 Task: Find connections with filter location Tocoa with filter topic #recruitmentwith filter profile language Spanish with filter current company TATA Power with filter school Government Law College, Mumbai with filter industry Postal Services with filter service category CateringChange with filter keywords title Social Media Assistant
Action: Mouse moved to (548, 72)
Screenshot: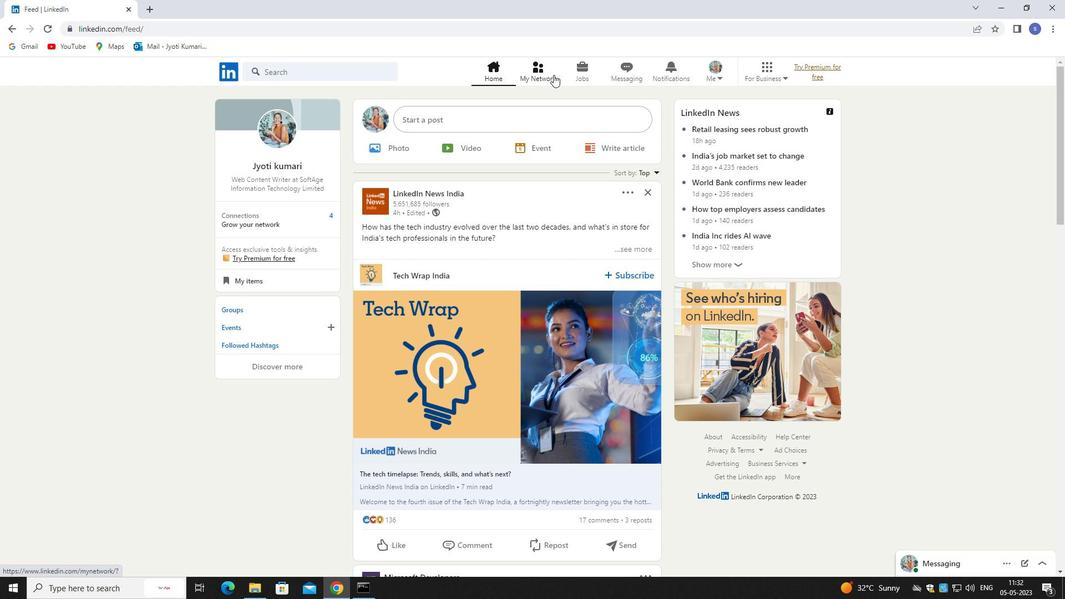 
Action: Mouse pressed left at (548, 72)
Screenshot: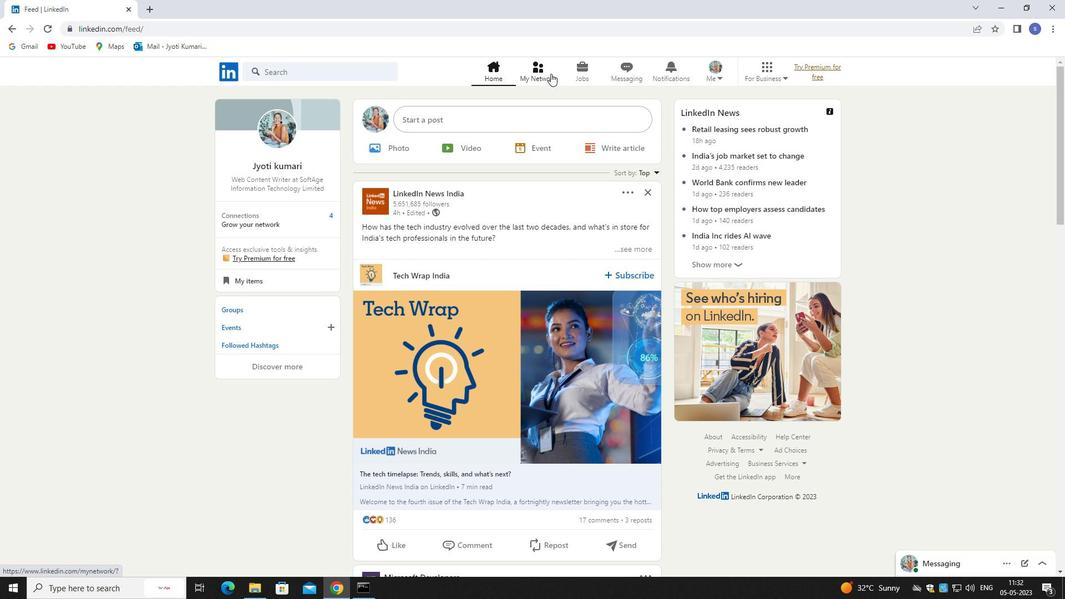 
Action: Mouse moved to (336, 130)
Screenshot: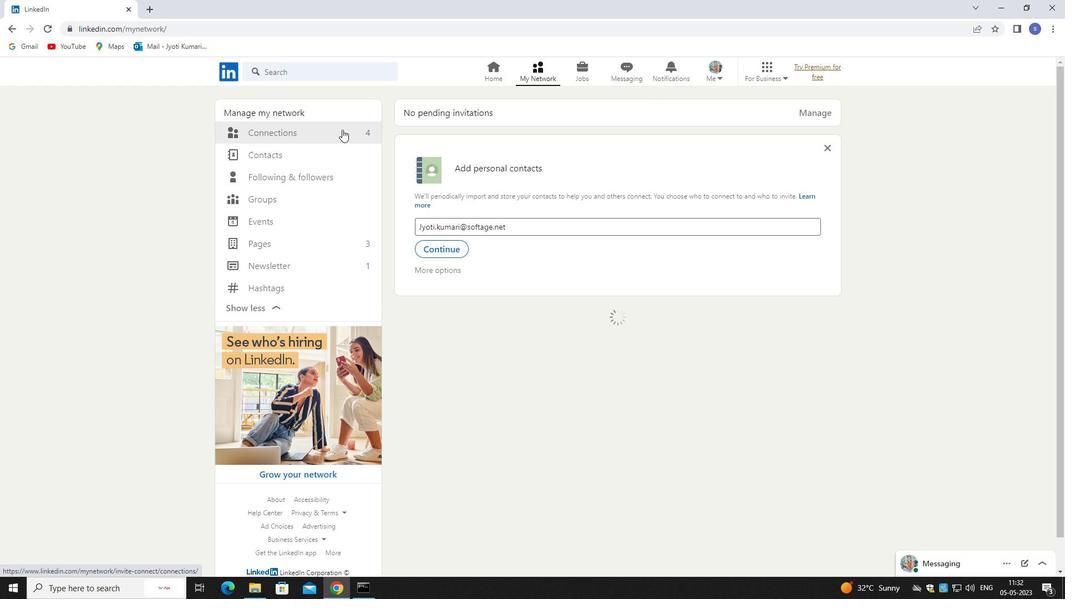 
Action: Mouse pressed left at (336, 130)
Screenshot: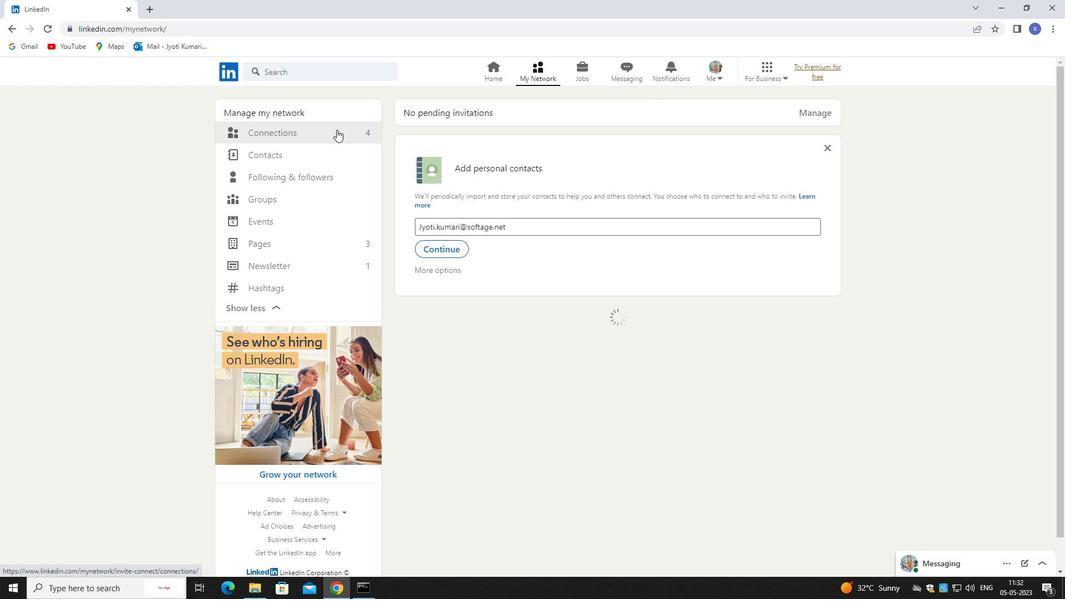 
Action: Mouse moved to (337, 134)
Screenshot: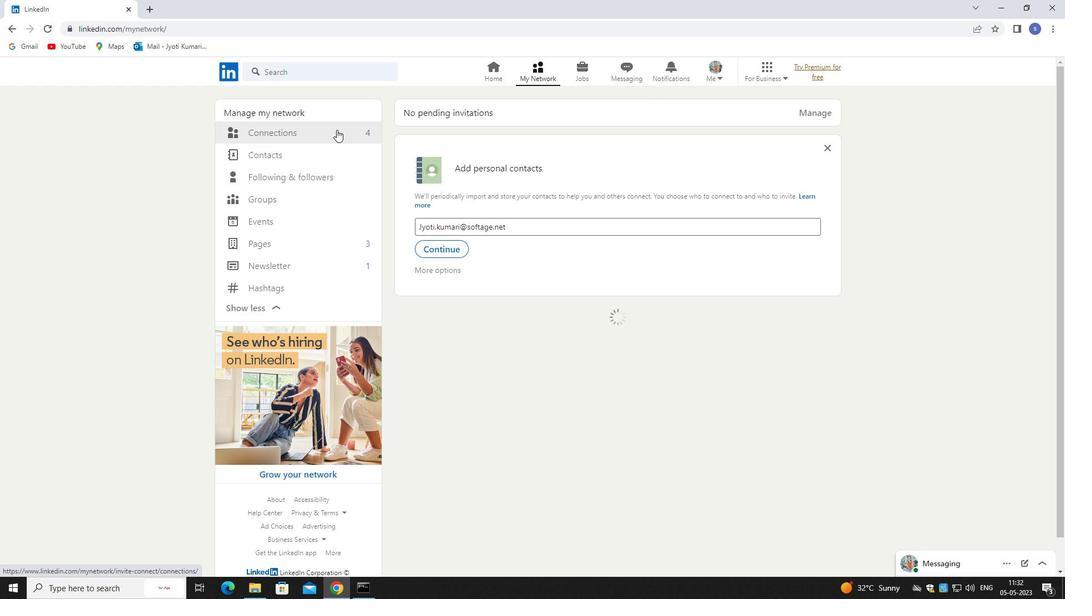 
Action: Mouse pressed left at (337, 134)
Screenshot: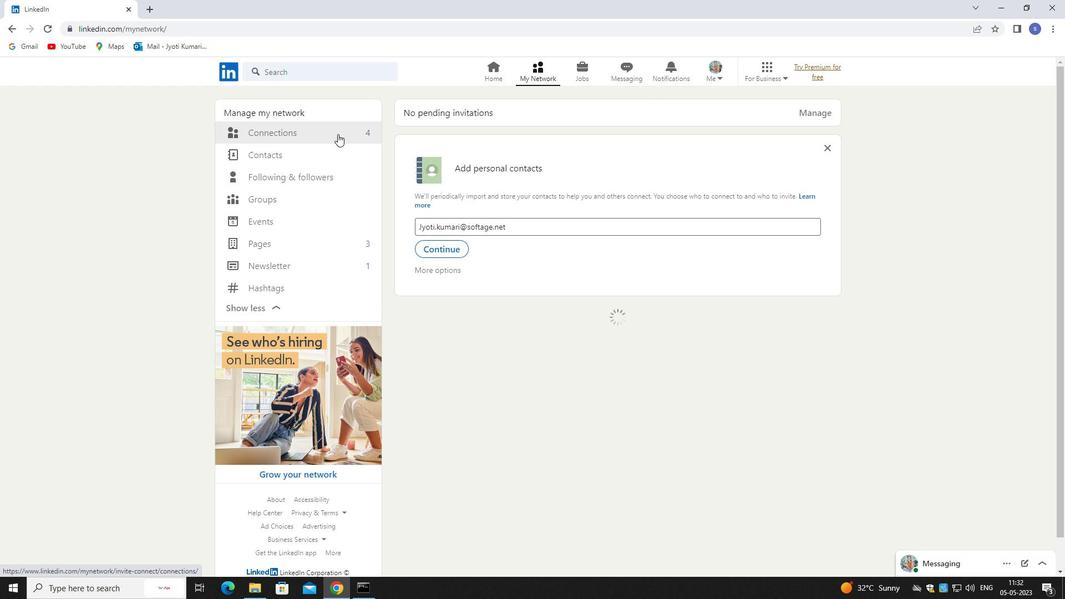 
Action: Mouse moved to (588, 135)
Screenshot: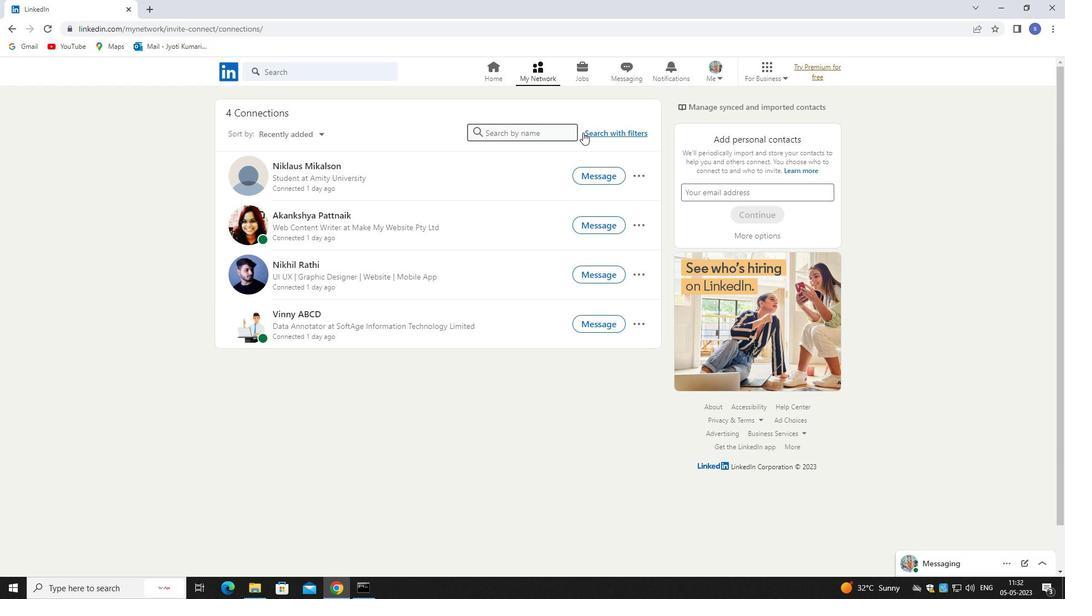 
Action: Mouse pressed left at (588, 135)
Screenshot: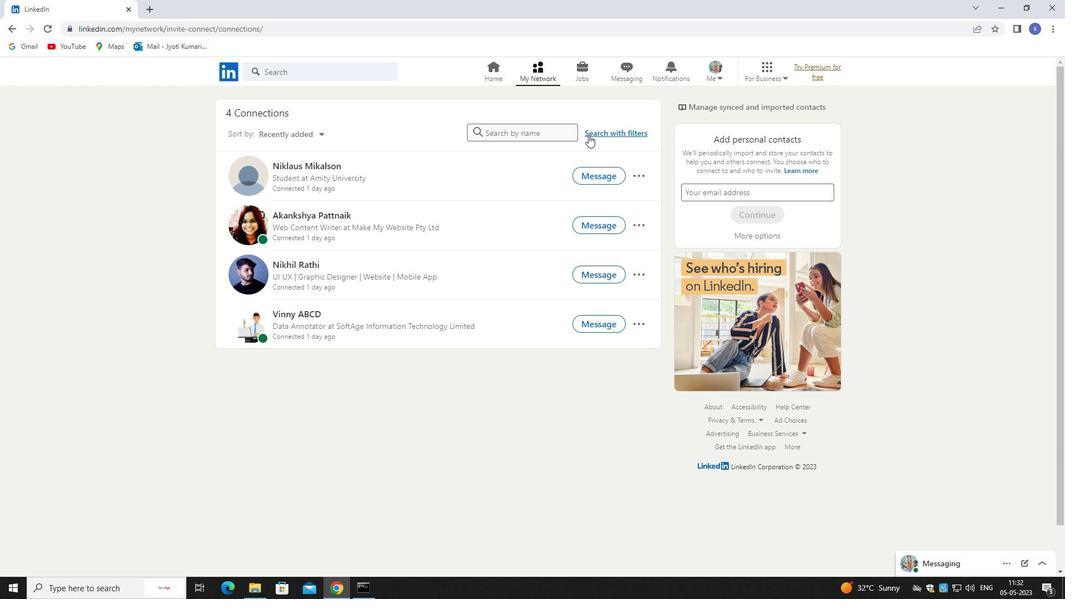 
Action: Mouse moved to (575, 104)
Screenshot: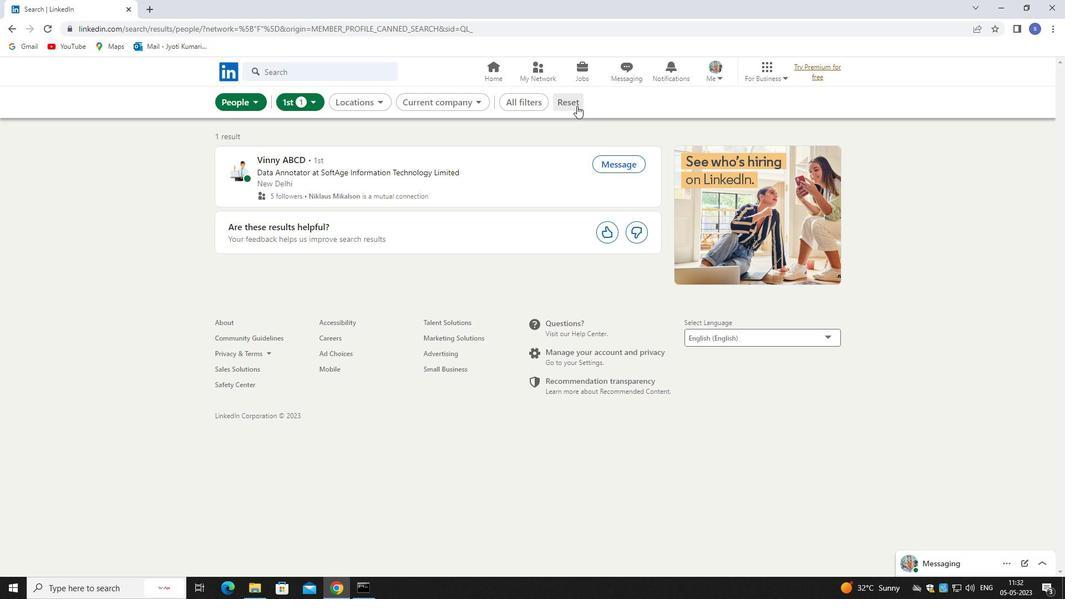 
Action: Mouse pressed left at (575, 104)
Screenshot: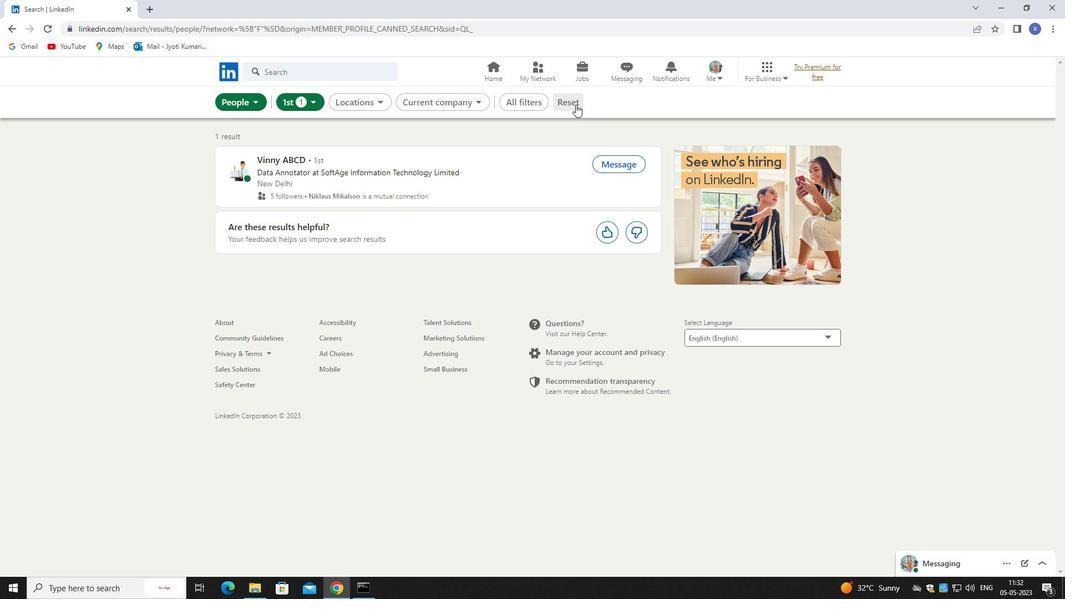 
Action: Mouse moved to (529, 103)
Screenshot: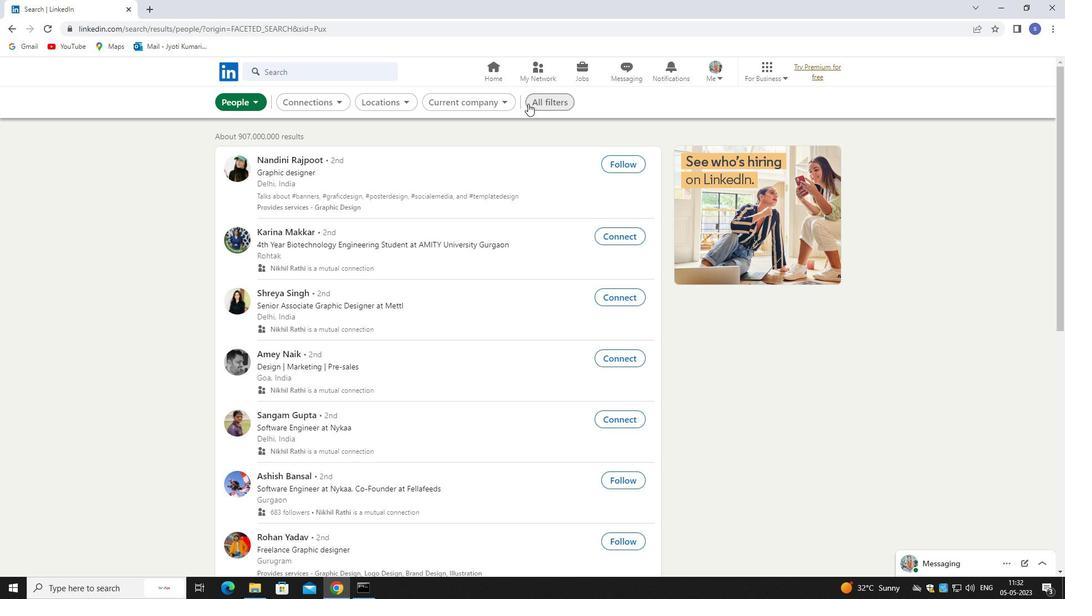 
Action: Mouse pressed left at (529, 103)
Screenshot: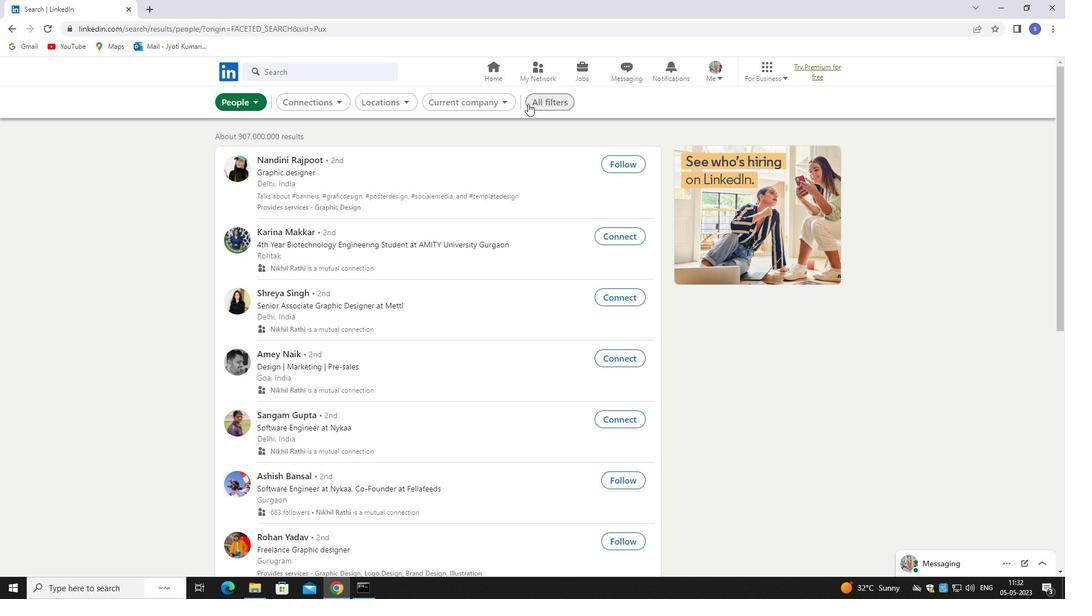 
Action: Mouse moved to (953, 427)
Screenshot: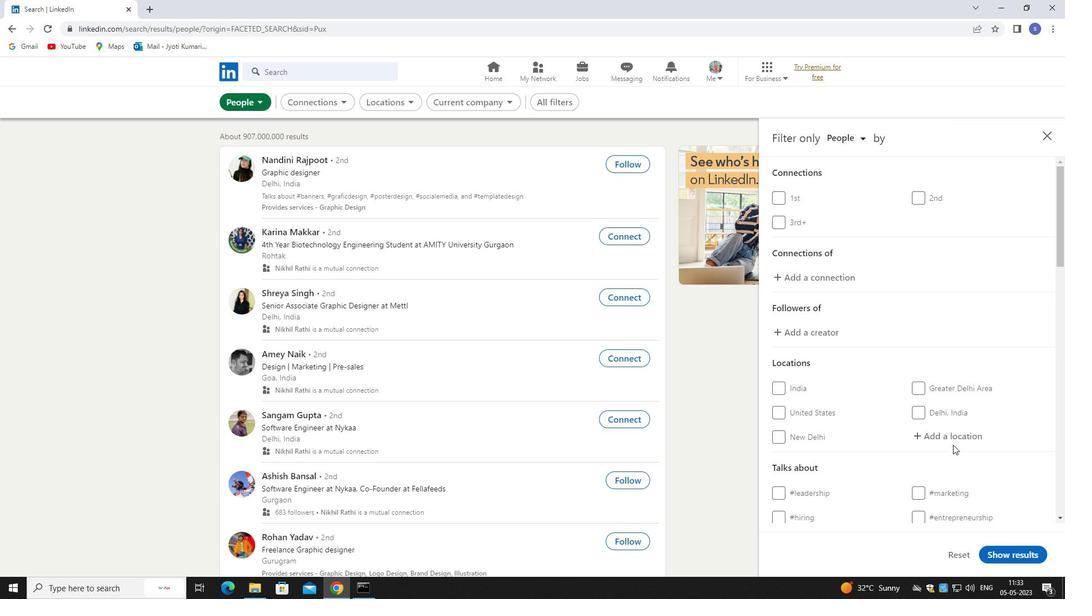 
Action: Mouse pressed left at (953, 427)
Screenshot: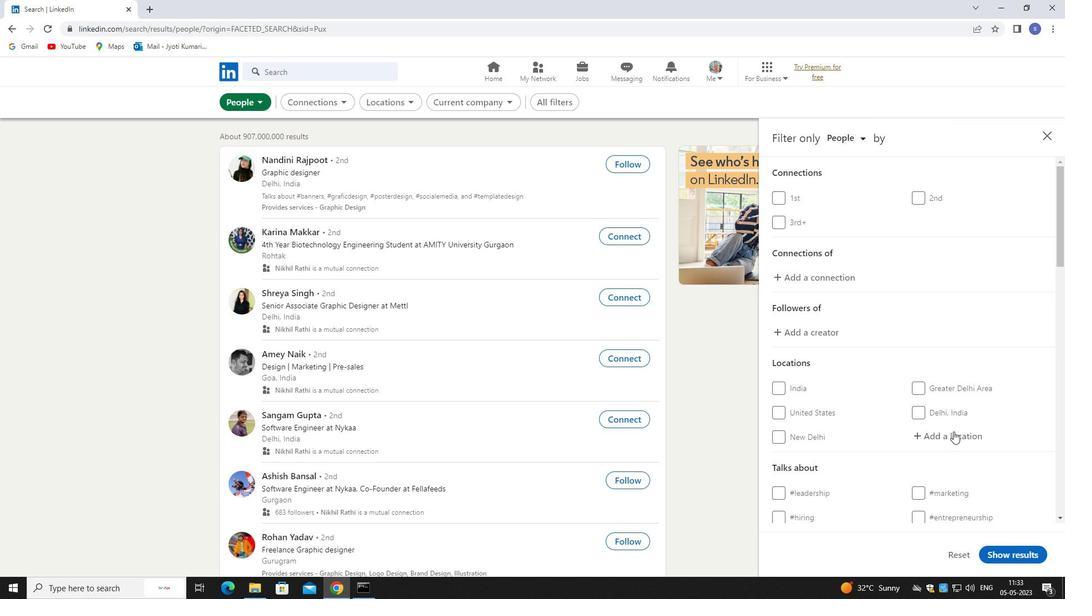 
Action: Mouse moved to (953, 431)
Screenshot: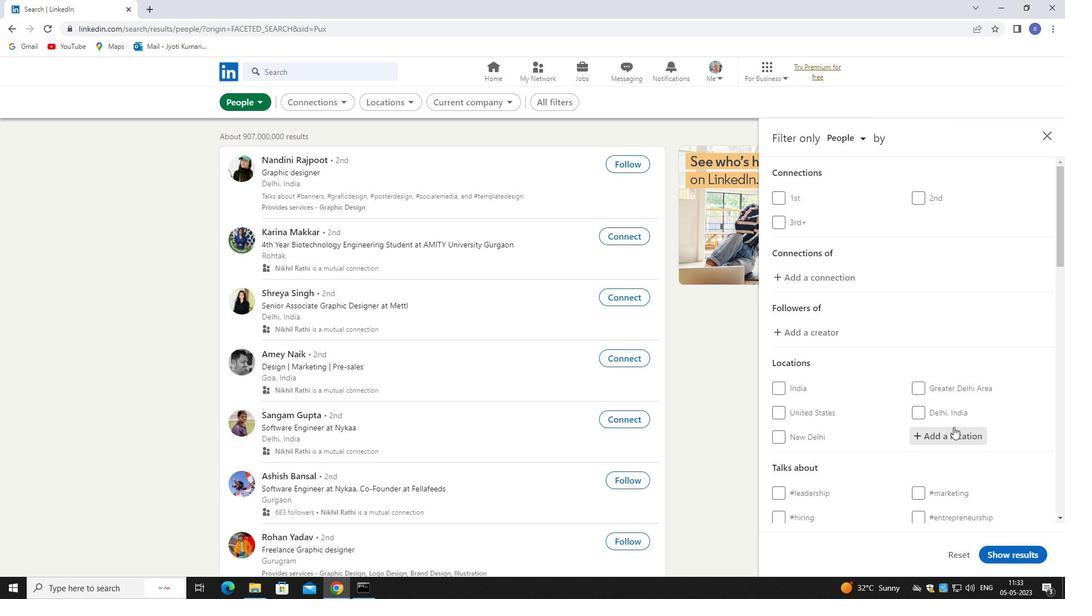 
Action: Key pressed <Key.shift>TOCOA
Screenshot: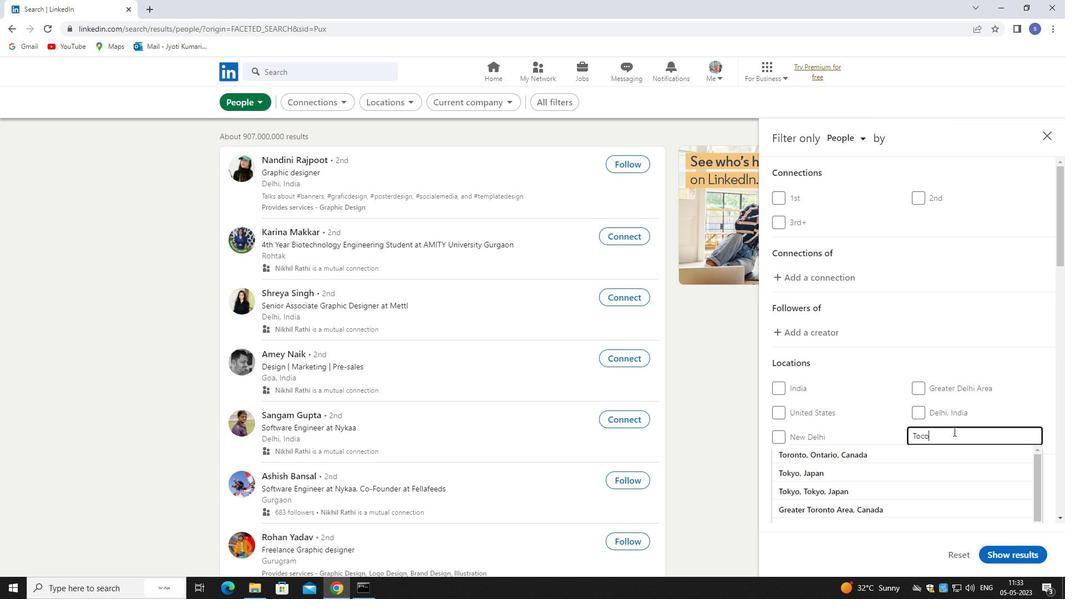 
Action: Mouse moved to (987, 515)
Screenshot: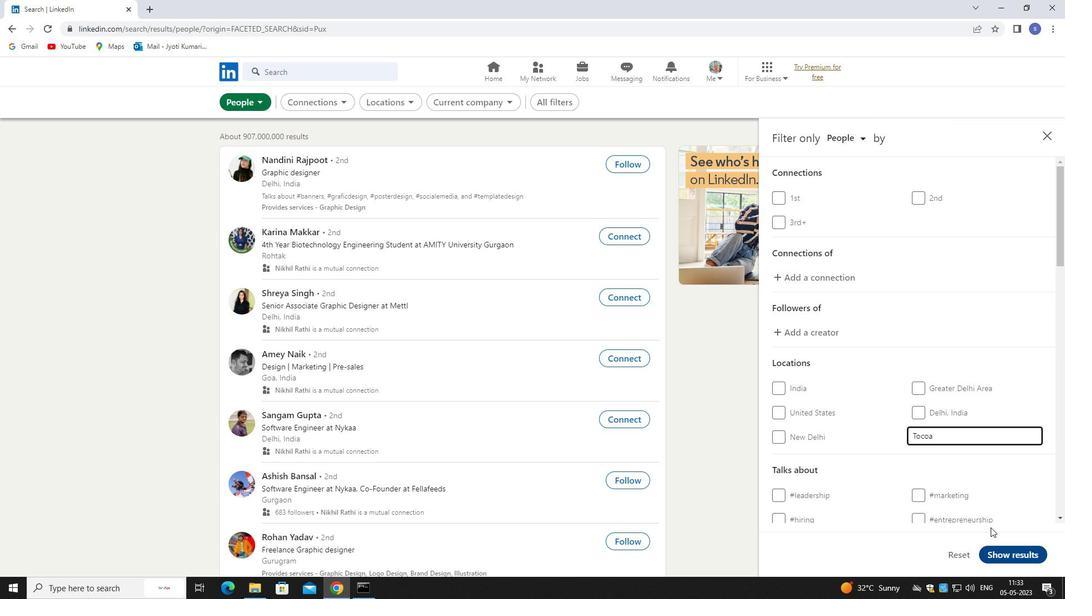 
Action: Mouse scrolled (987, 514) with delta (0, 0)
Screenshot: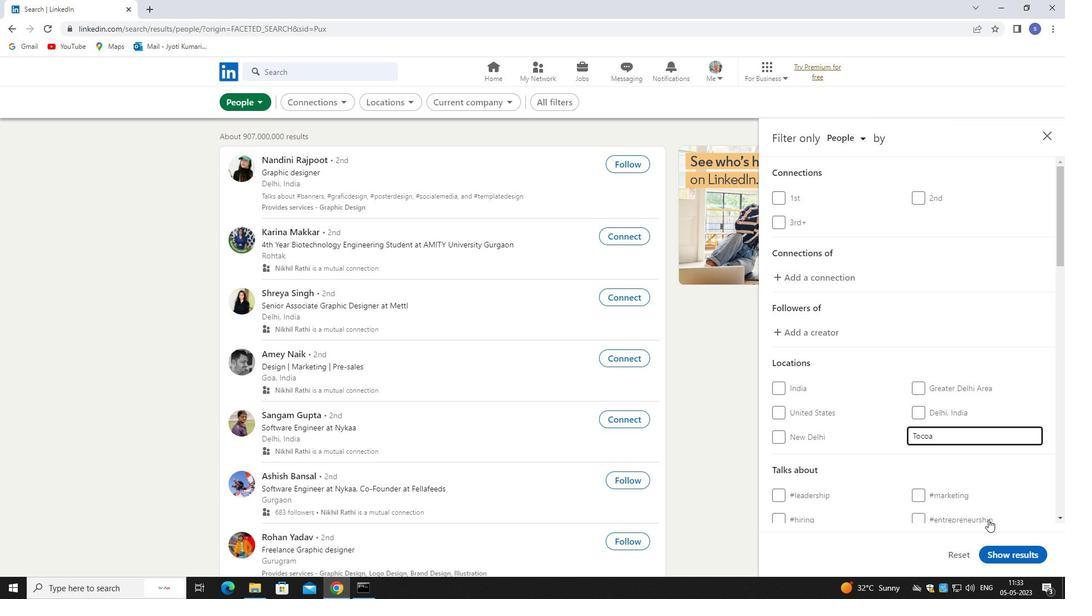 
Action: Mouse scrolled (987, 514) with delta (0, 0)
Screenshot: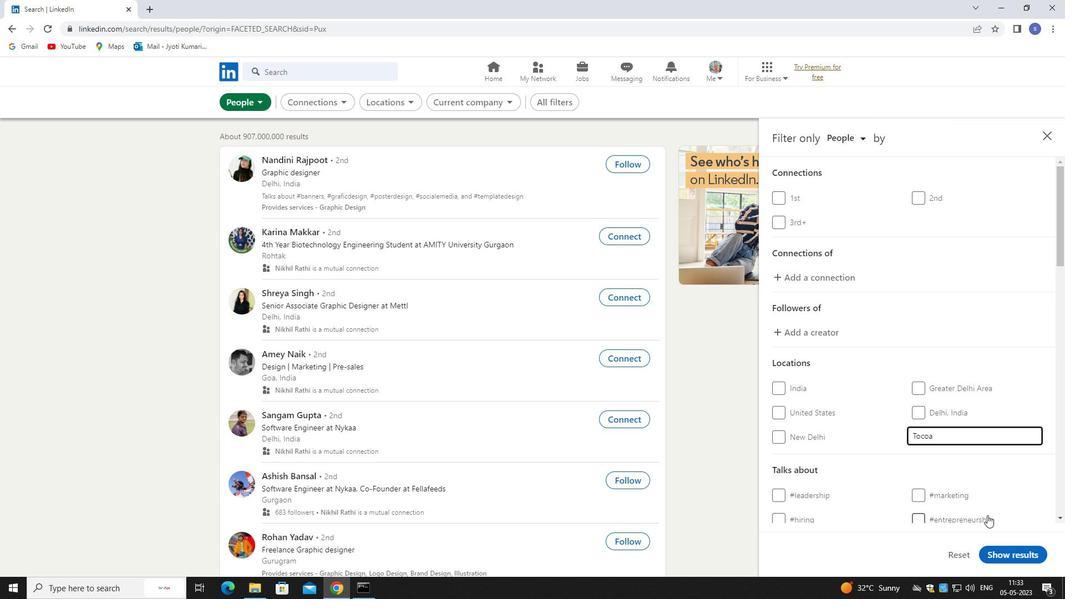 
Action: Mouse scrolled (987, 514) with delta (0, 0)
Screenshot: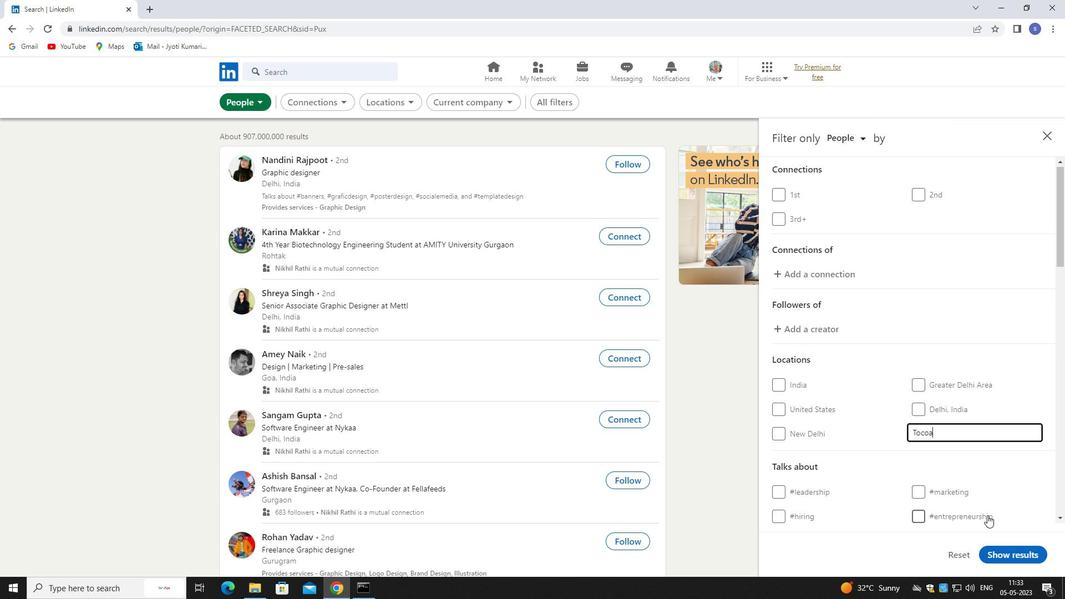 
Action: Mouse moved to (933, 381)
Screenshot: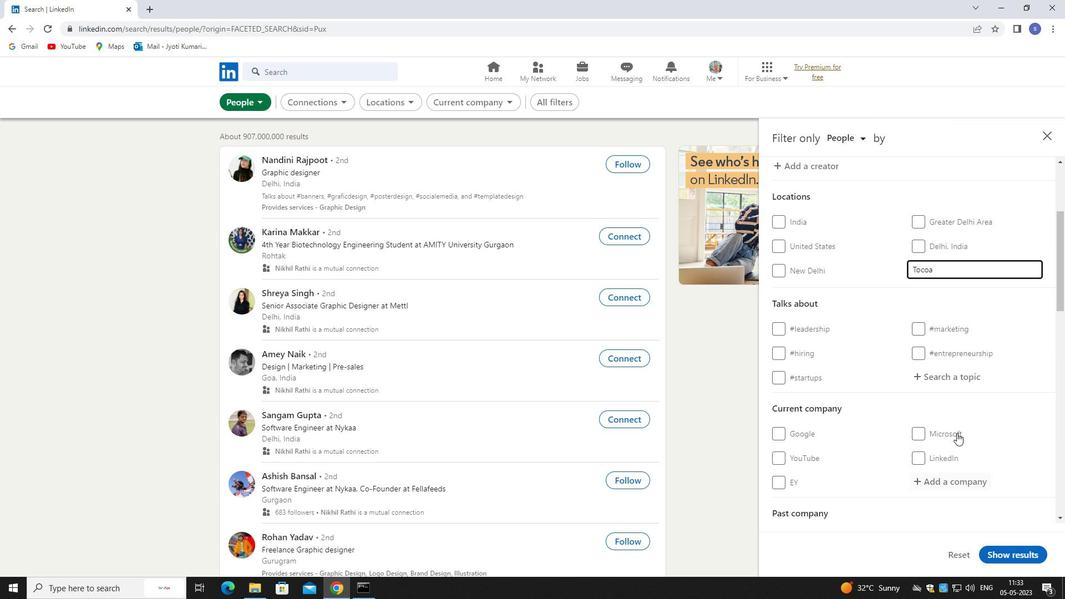 
Action: Mouse pressed left at (933, 381)
Screenshot: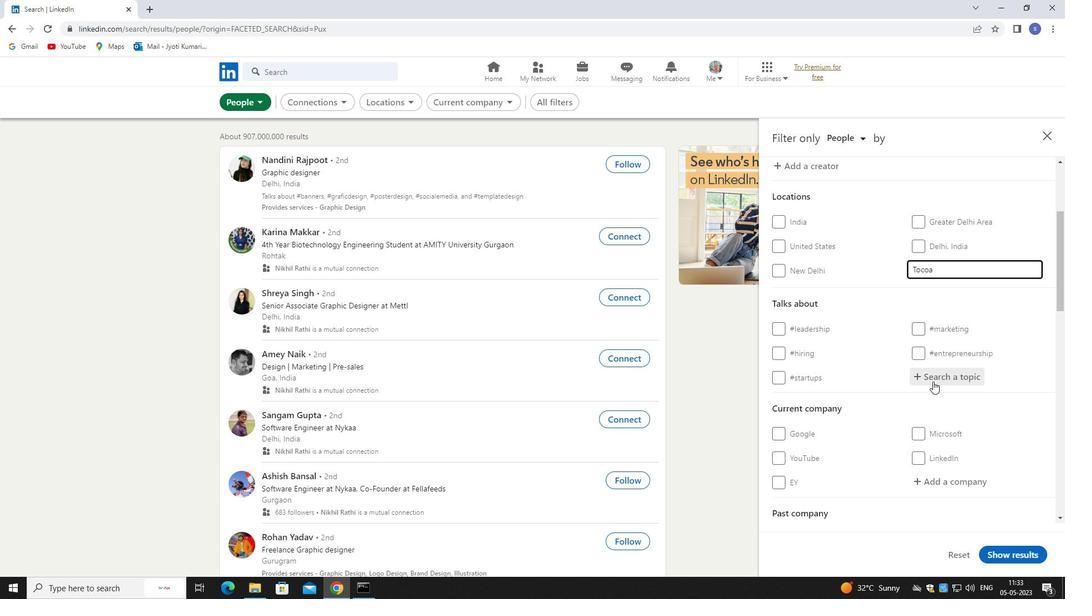 
Action: Mouse moved to (937, 383)
Screenshot: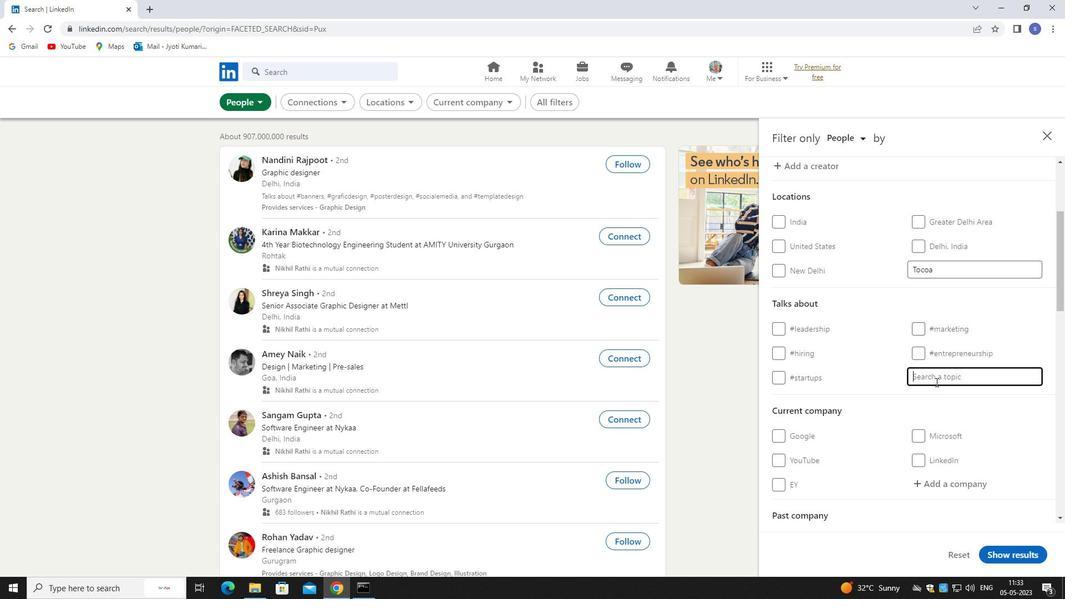 
Action: Key pressed RECRUIT
Screenshot: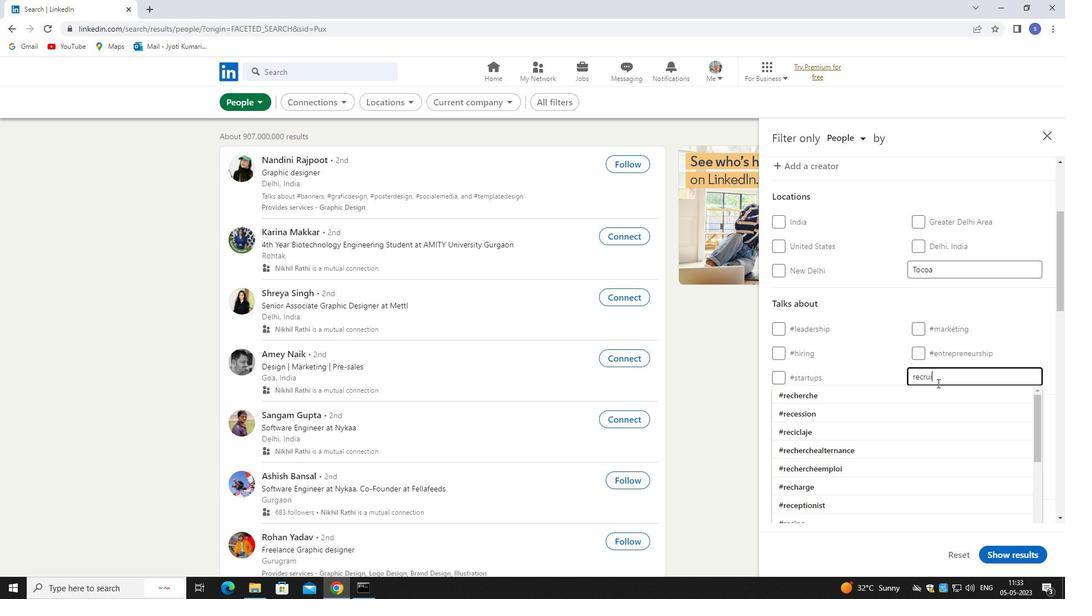 
Action: Mouse moved to (937, 397)
Screenshot: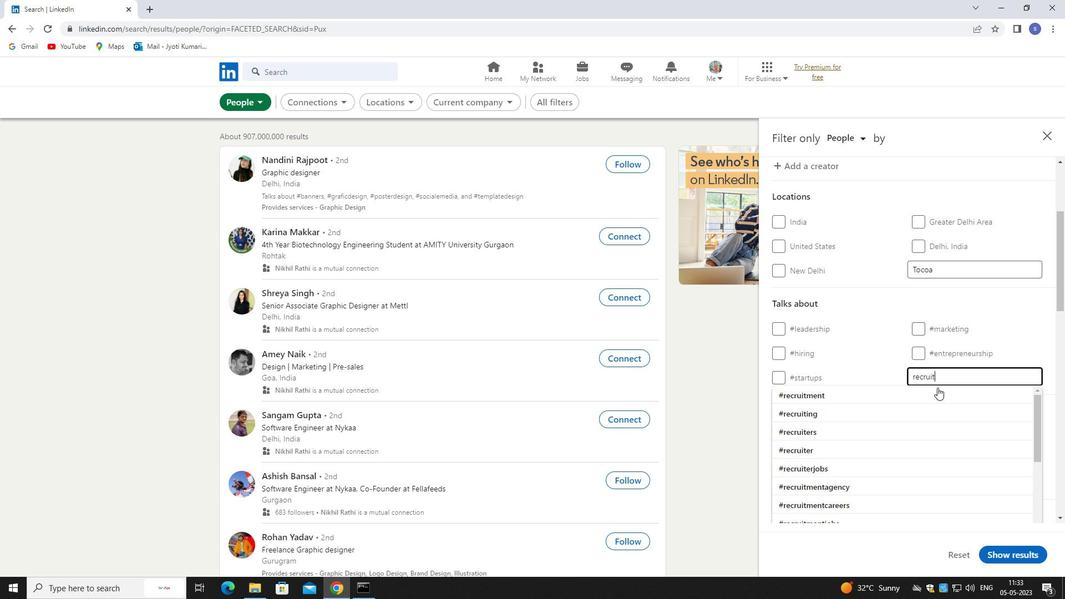 
Action: Mouse pressed left at (937, 397)
Screenshot: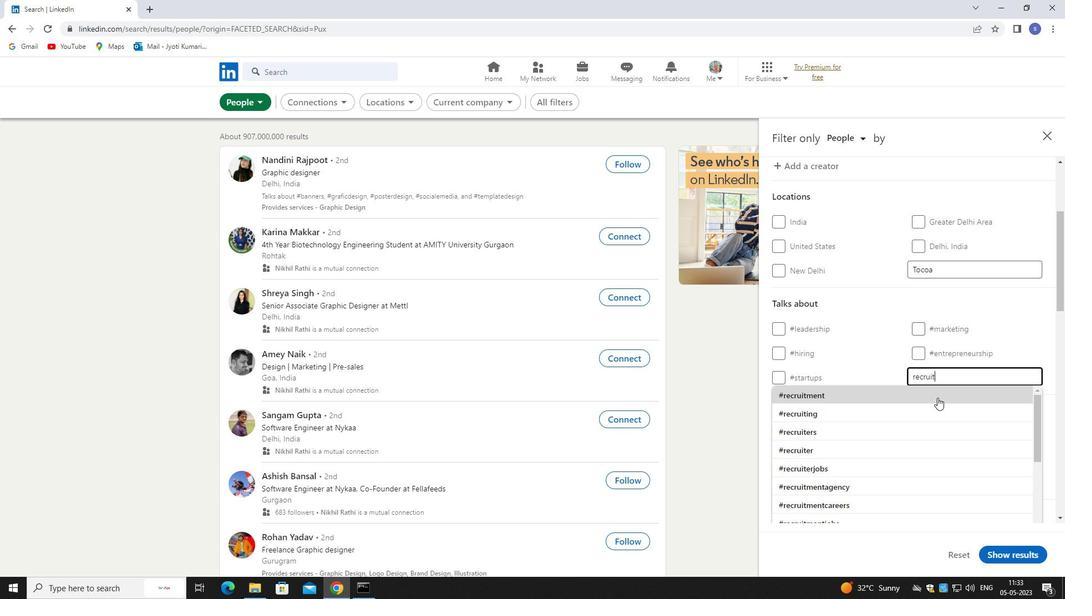 
Action: Mouse moved to (937, 398)
Screenshot: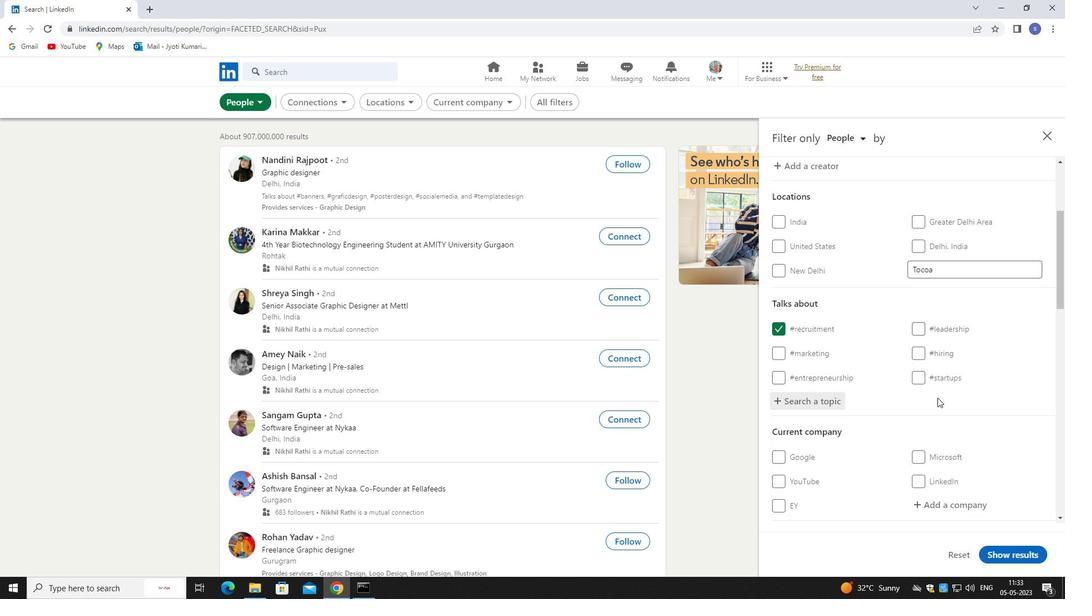
Action: Mouse scrolled (937, 398) with delta (0, 0)
Screenshot: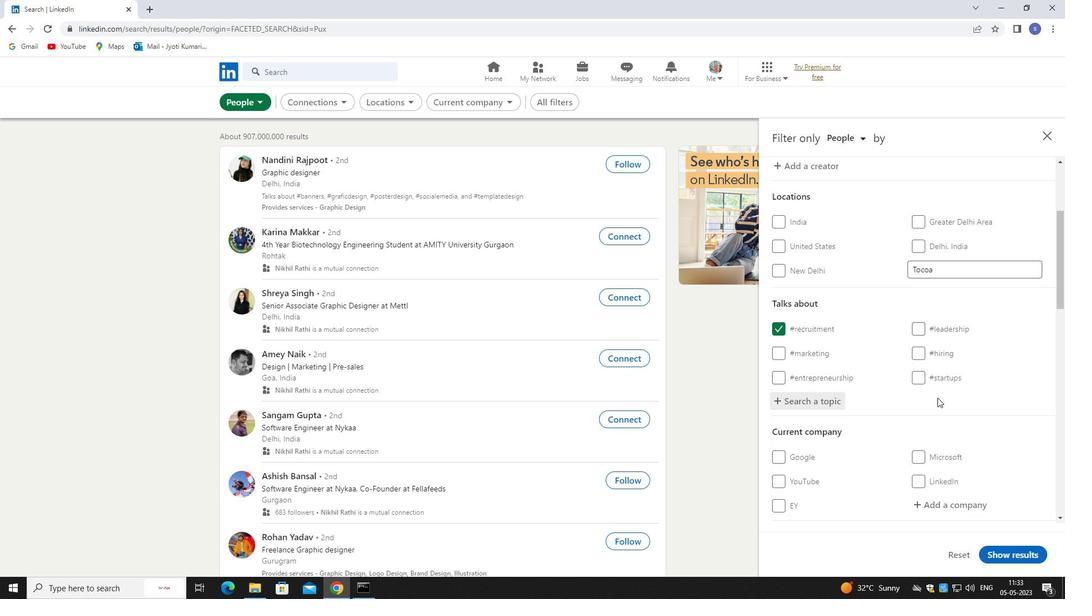 
Action: Mouse moved to (937, 398)
Screenshot: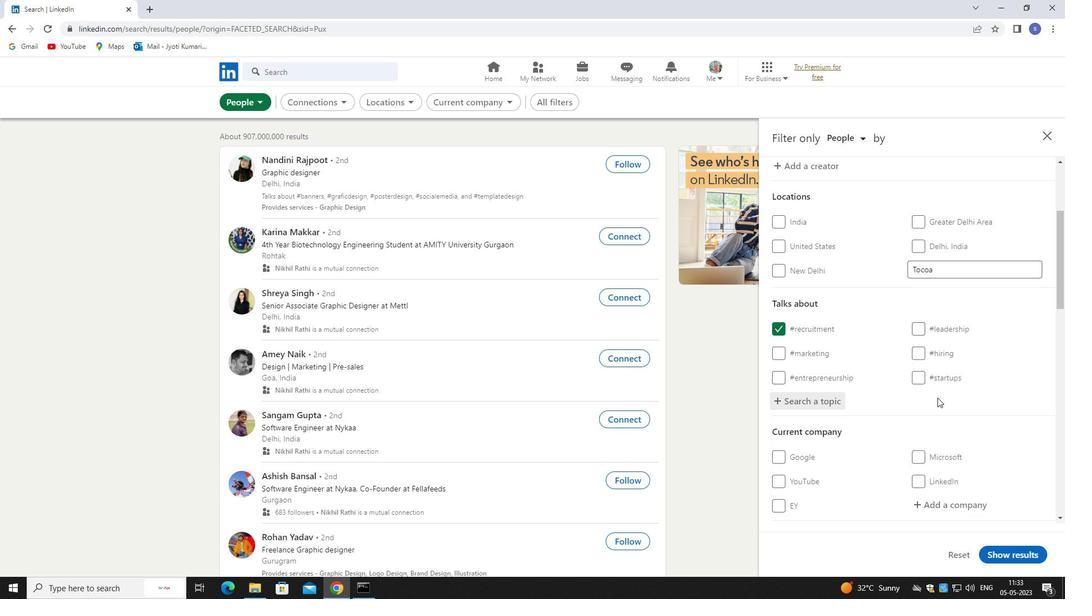 
Action: Mouse scrolled (937, 398) with delta (0, 0)
Screenshot: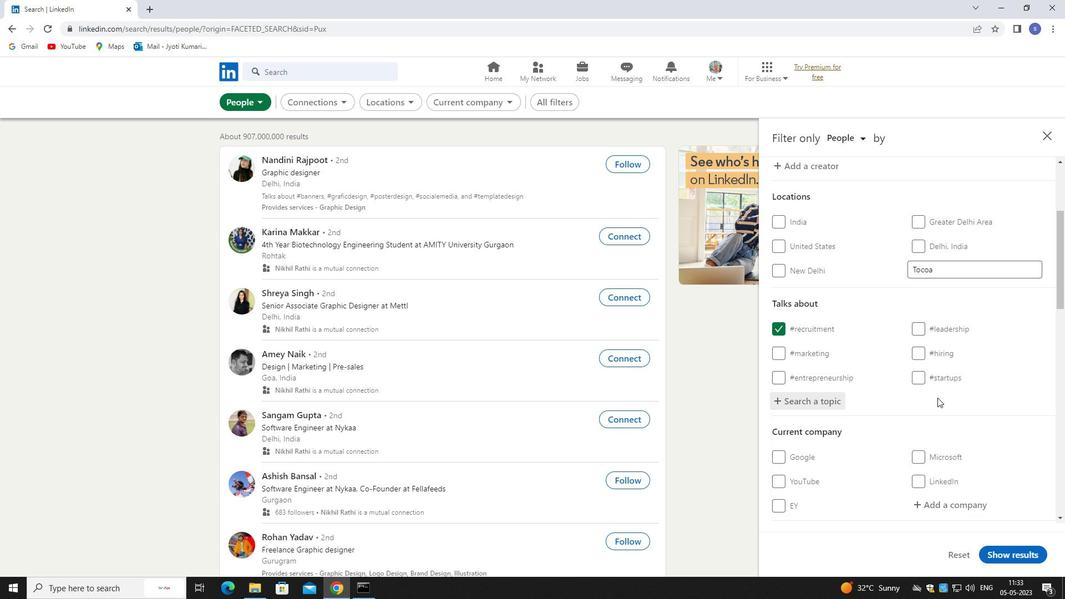 
Action: Mouse moved to (937, 399)
Screenshot: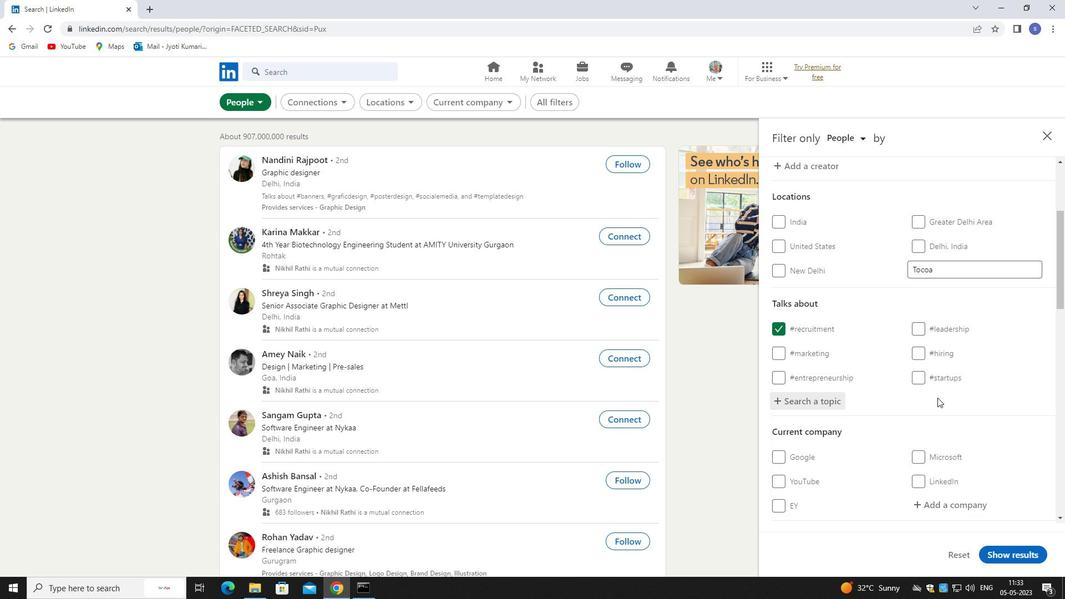 
Action: Mouse scrolled (937, 398) with delta (0, 0)
Screenshot: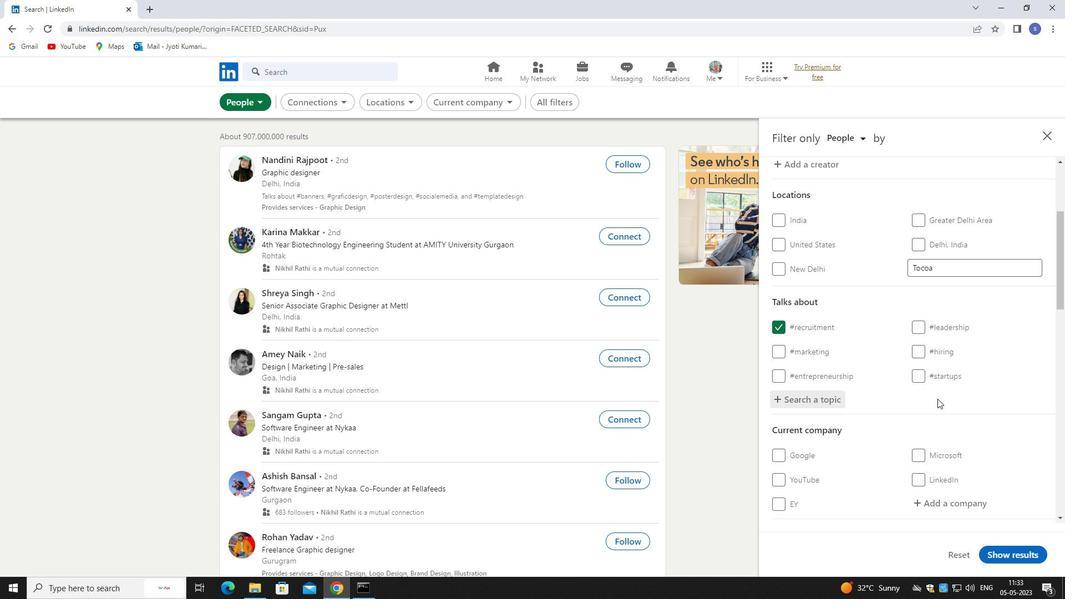 
Action: Mouse moved to (950, 341)
Screenshot: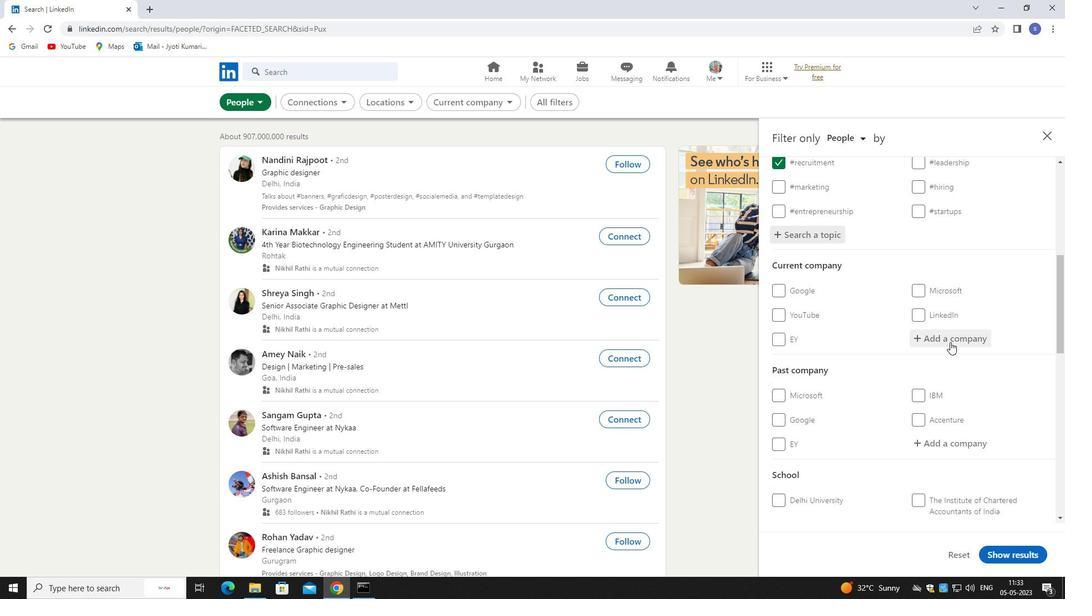 
Action: Mouse pressed left at (950, 341)
Screenshot: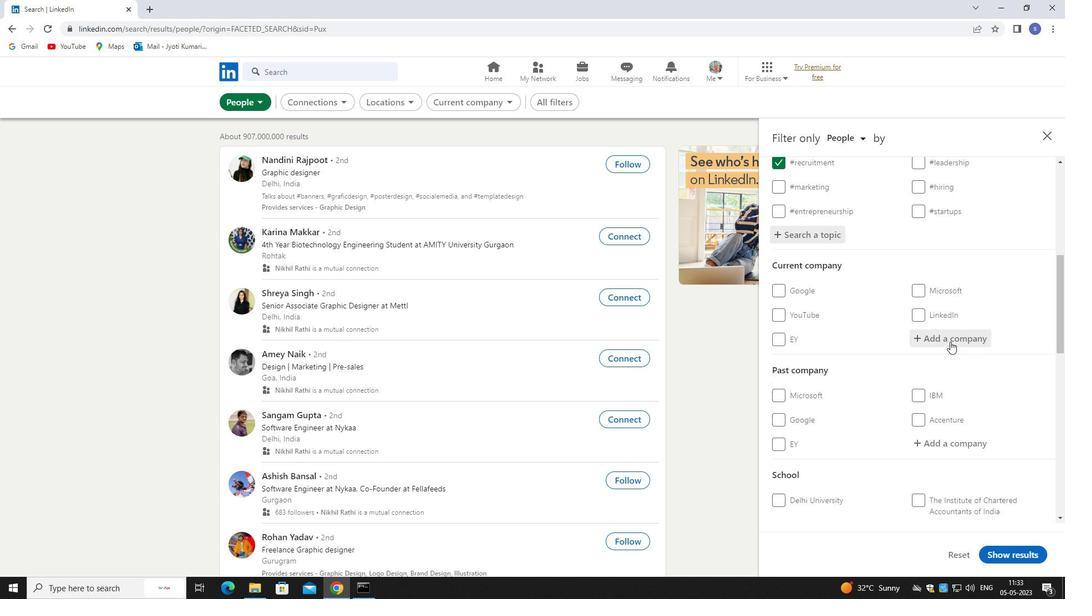 
Action: Key pressed TATA<Key.space>POWER
Screenshot: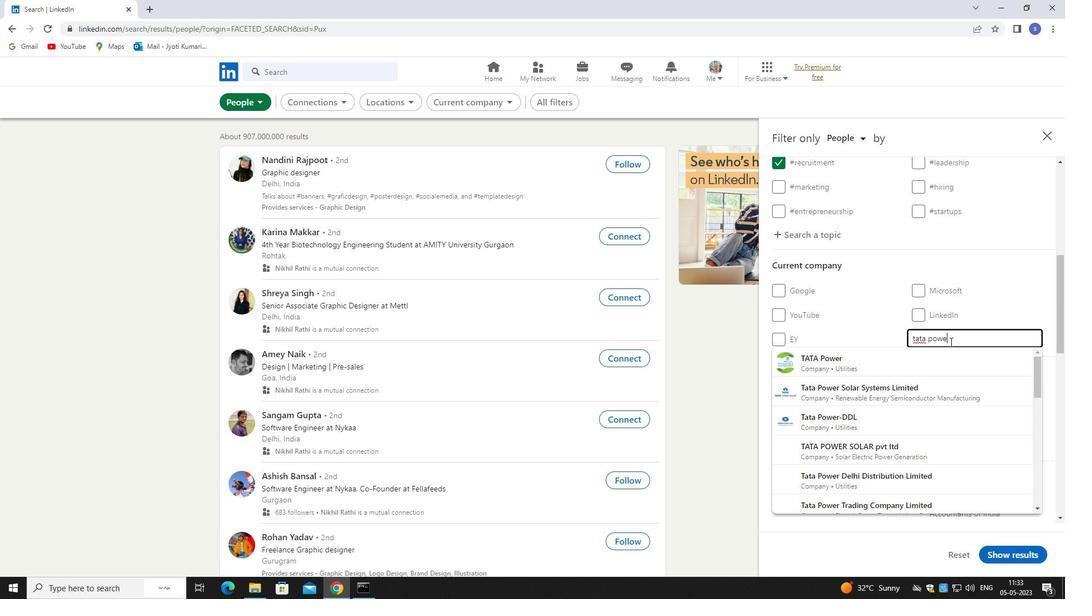 
Action: Mouse moved to (945, 359)
Screenshot: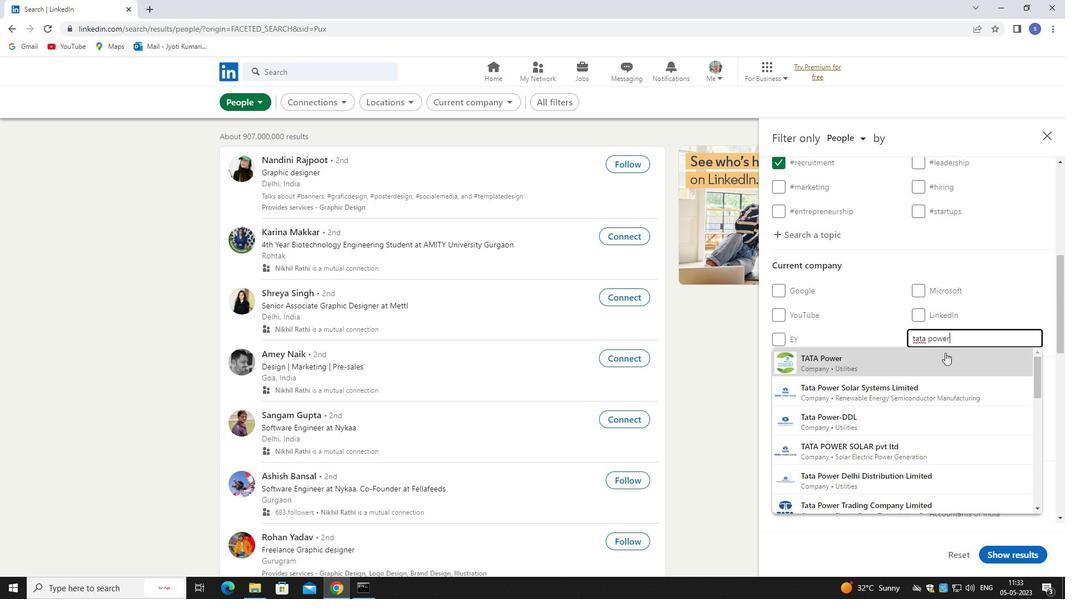 
Action: Mouse pressed left at (945, 359)
Screenshot: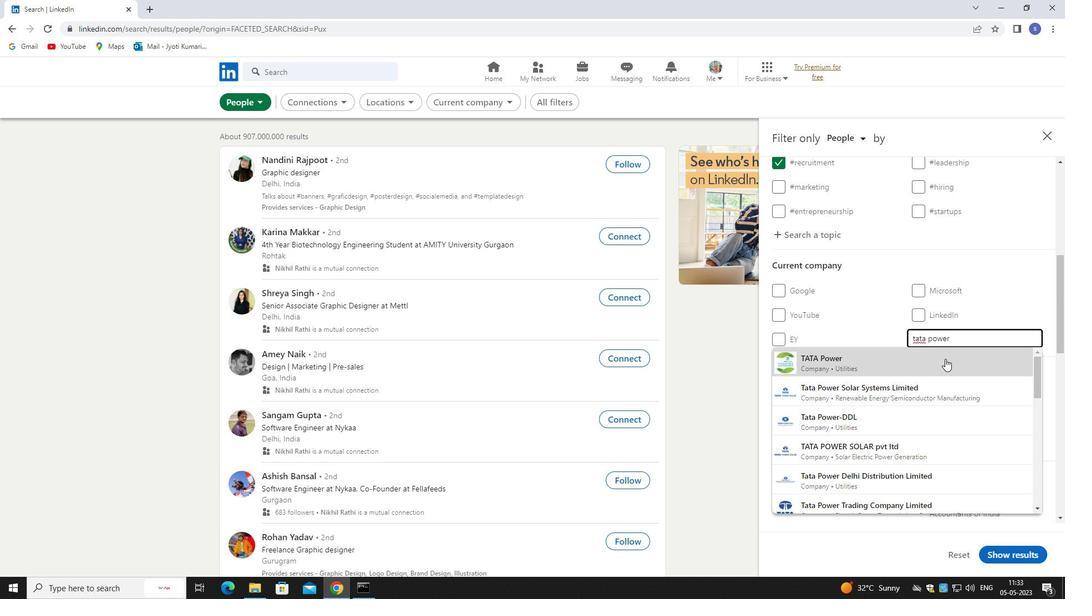 
Action: Mouse moved to (961, 372)
Screenshot: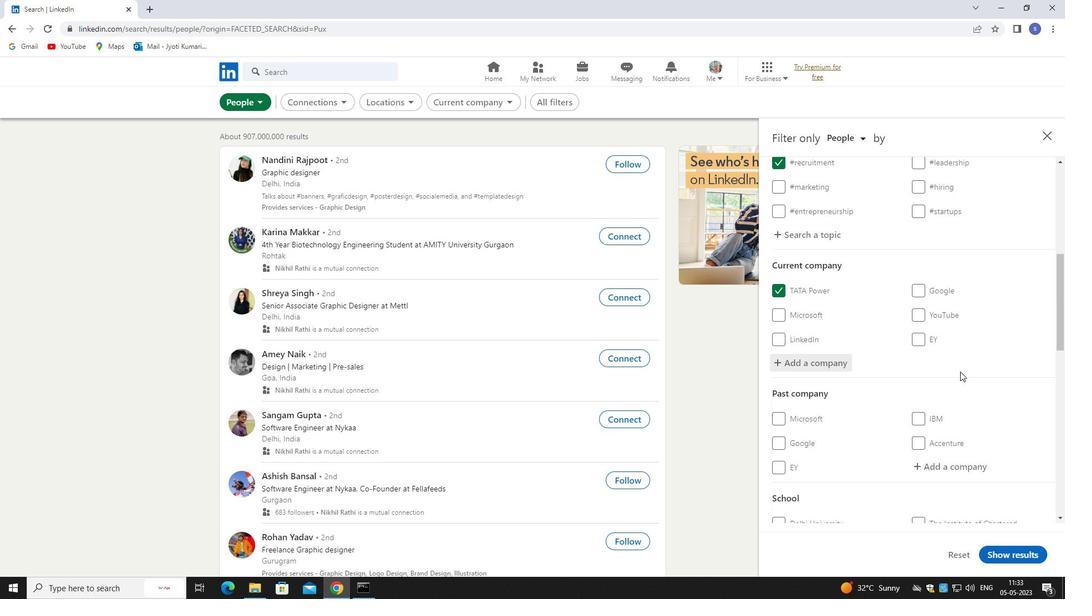 
Action: Mouse scrolled (961, 372) with delta (0, 0)
Screenshot: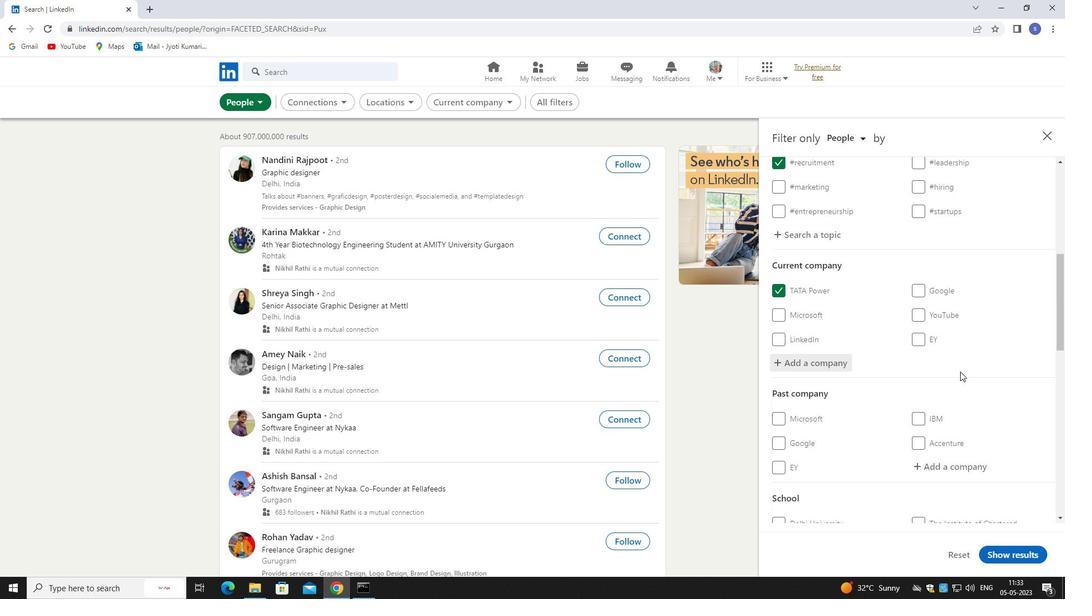 
Action: Mouse moved to (962, 375)
Screenshot: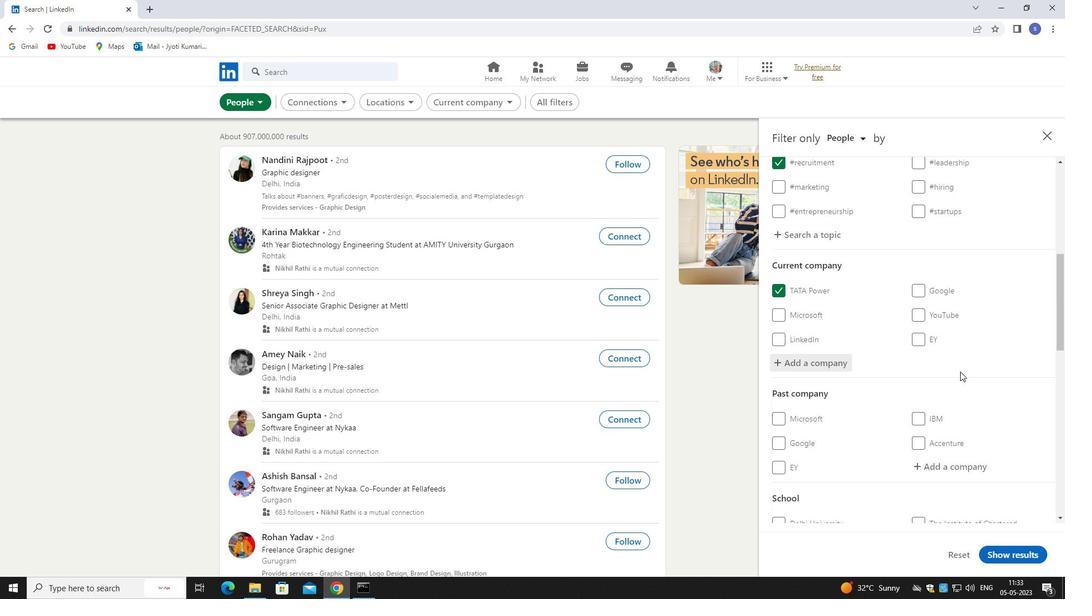 
Action: Mouse scrolled (962, 374) with delta (0, 0)
Screenshot: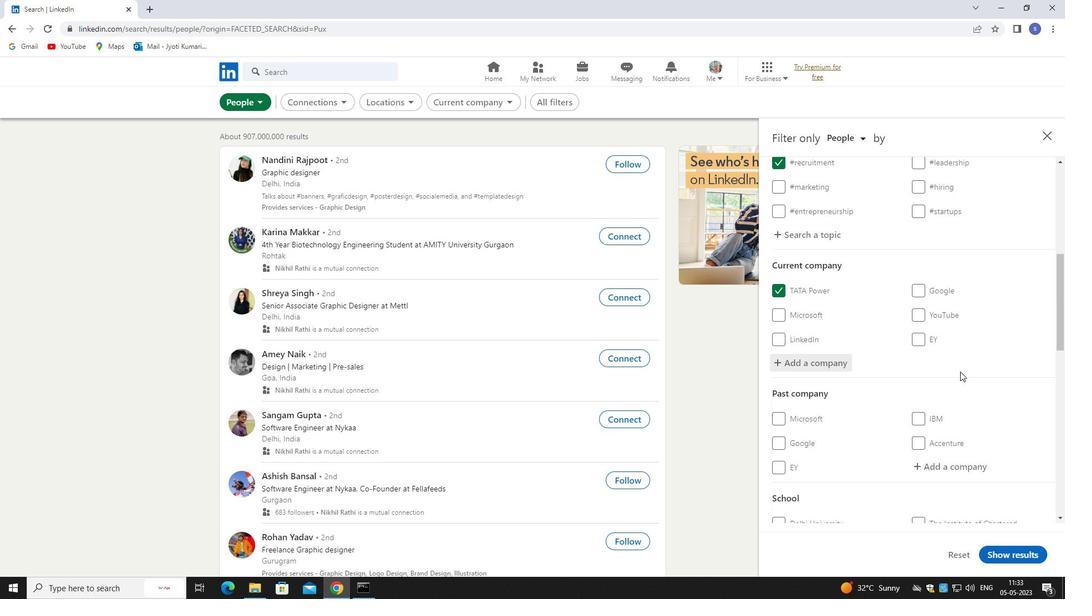 
Action: Mouse moved to (952, 400)
Screenshot: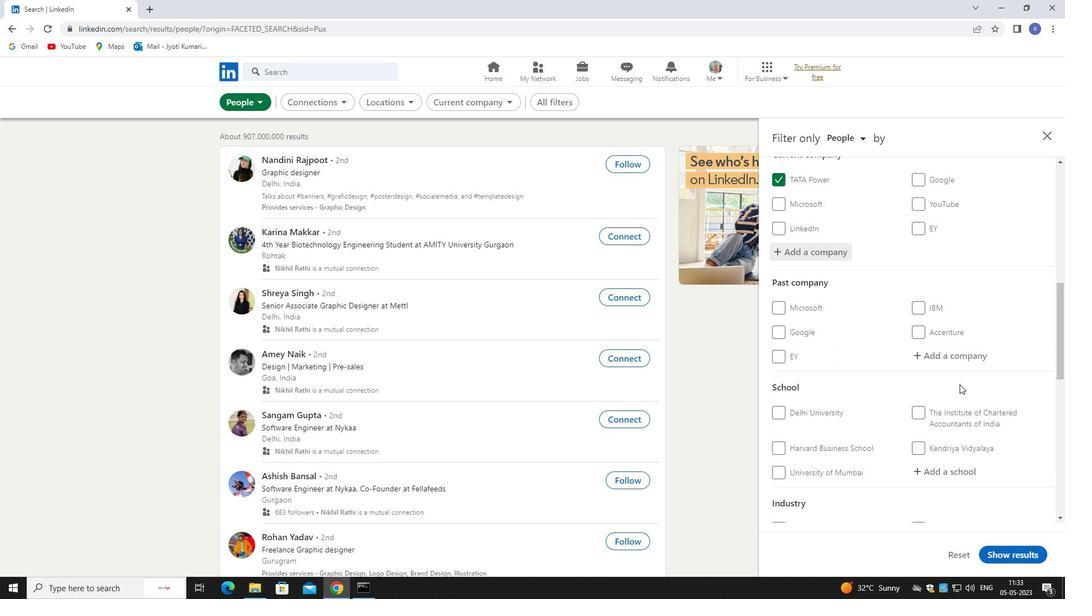 
Action: Mouse scrolled (952, 400) with delta (0, 0)
Screenshot: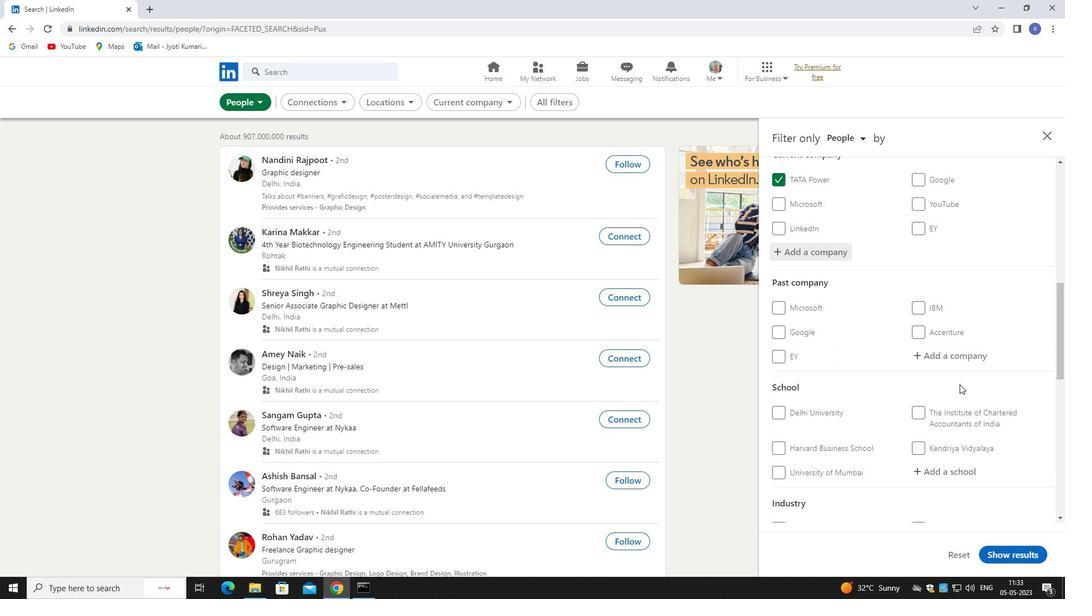 
Action: Mouse moved to (948, 421)
Screenshot: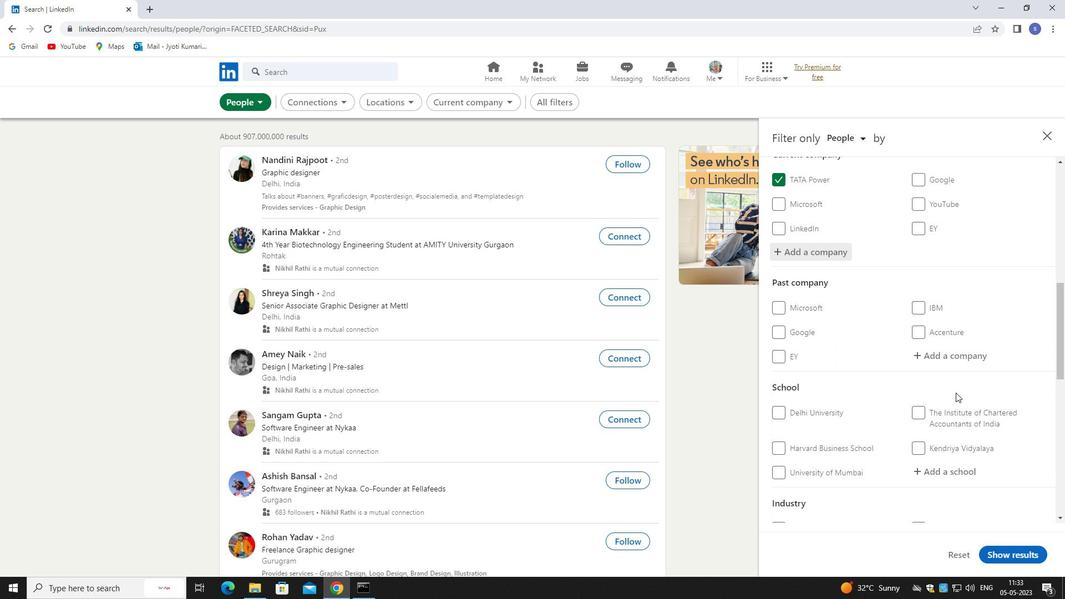 
Action: Mouse scrolled (948, 421) with delta (0, 0)
Screenshot: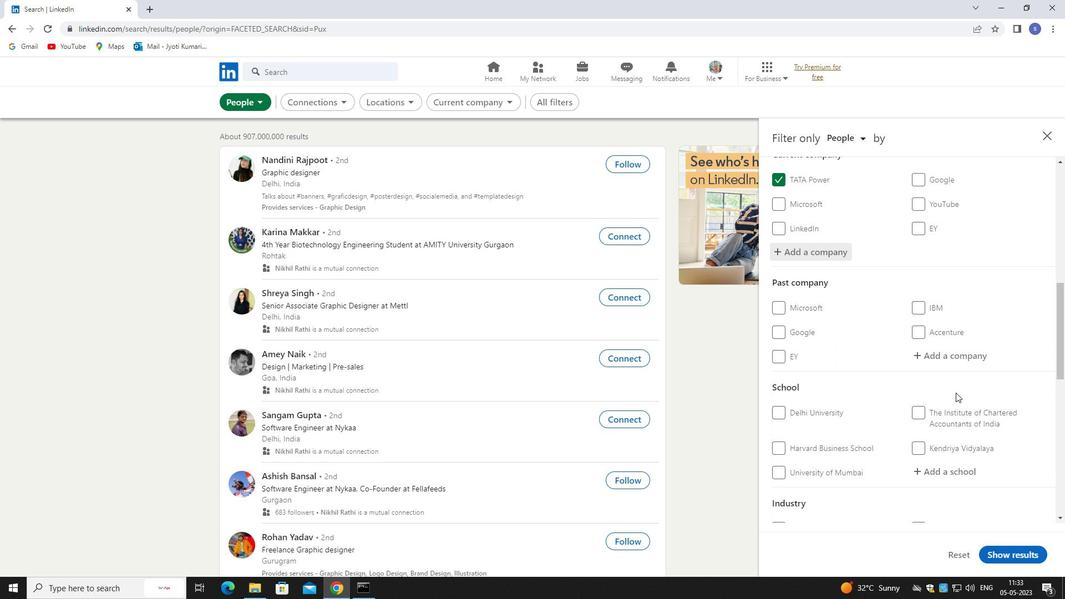 
Action: Mouse moved to (944, 357)
Screenshot: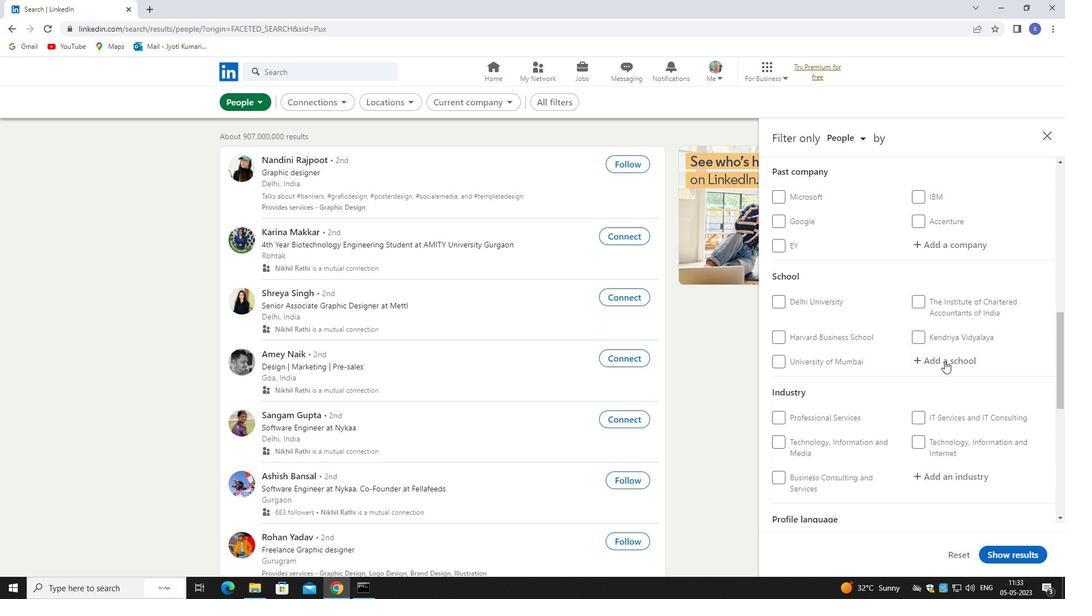 
Action: Mouse pressed left at (944, 357)
Screenshot: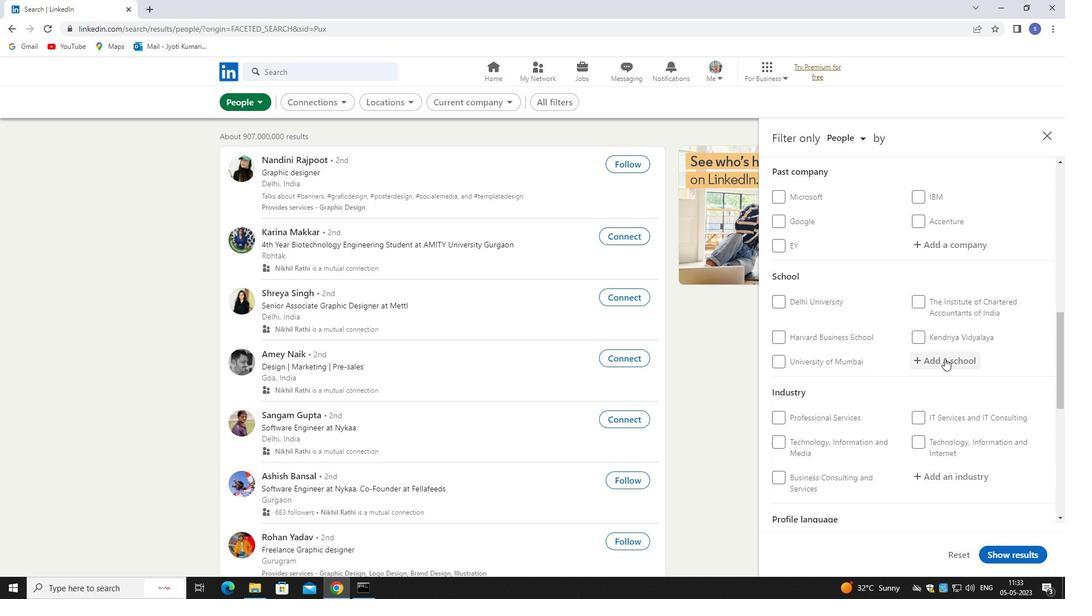 
Action: Key pressed GOVERNMENT<Key.space>LAW
Screenshot: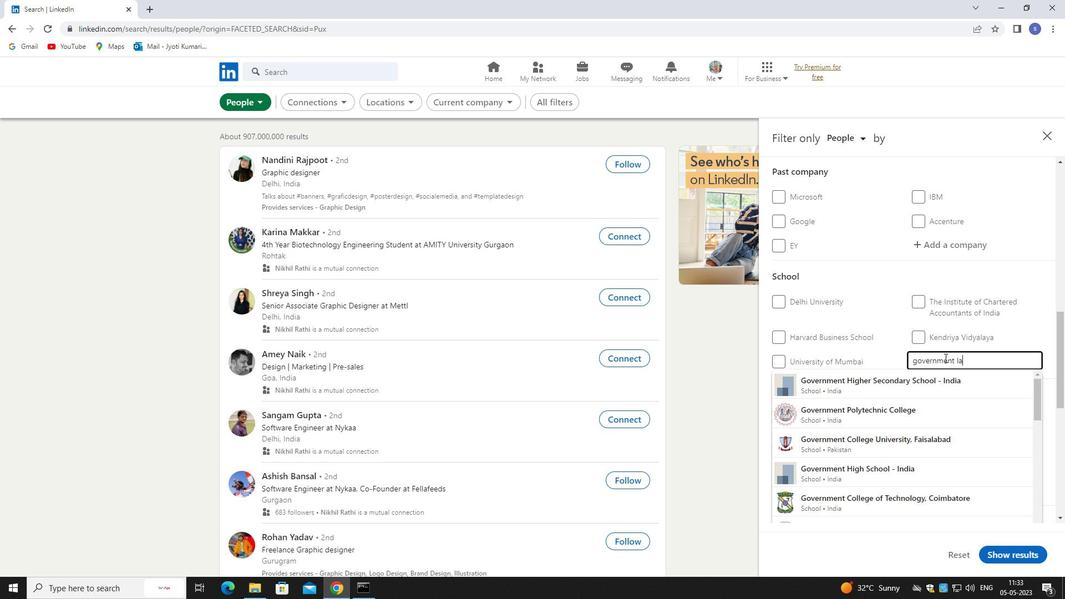 
Action: Mouse moved to (930, 382)
Screenshot: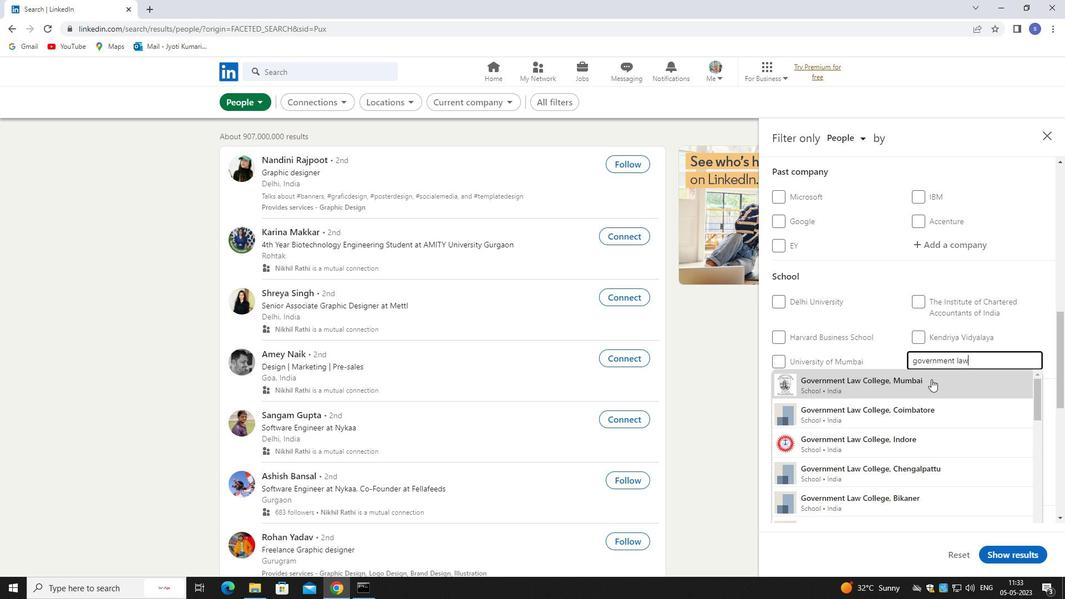 
Action: Mouse pressed left at (930, 382)
Screenshot: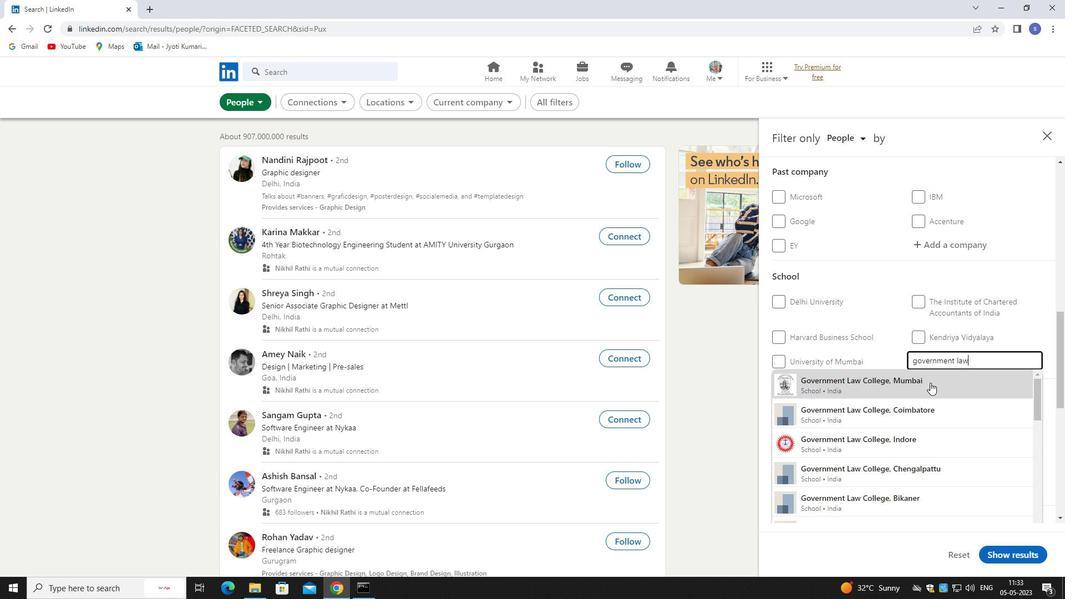 
Action: Mouse moved to (930, 393)
Screenshot: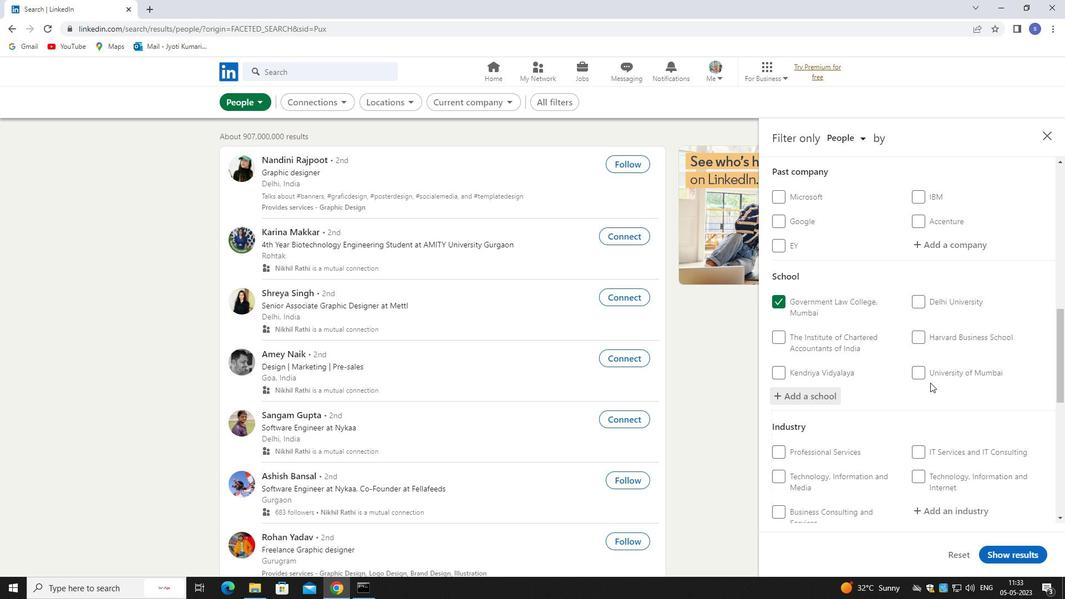 
Action: Mouse scrolled (930, 393) with delta (0, 0)
Screenshot: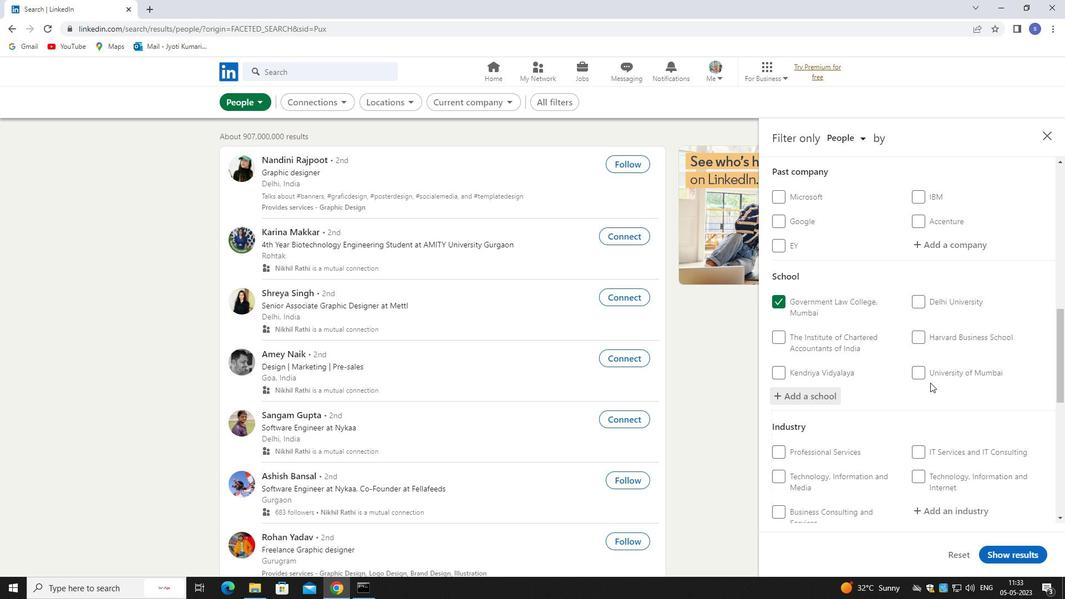 
Action: Mouse moved to (930, 400)
Screenshot: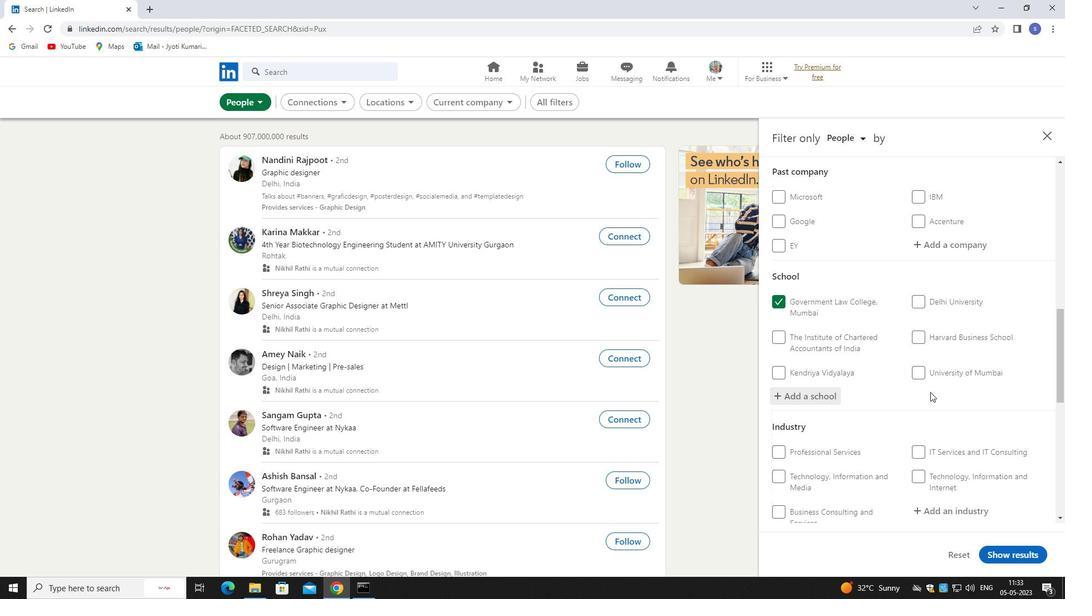 
Action: Mouse scrolled (930, 400) with delta (0, 0)
Screenshot: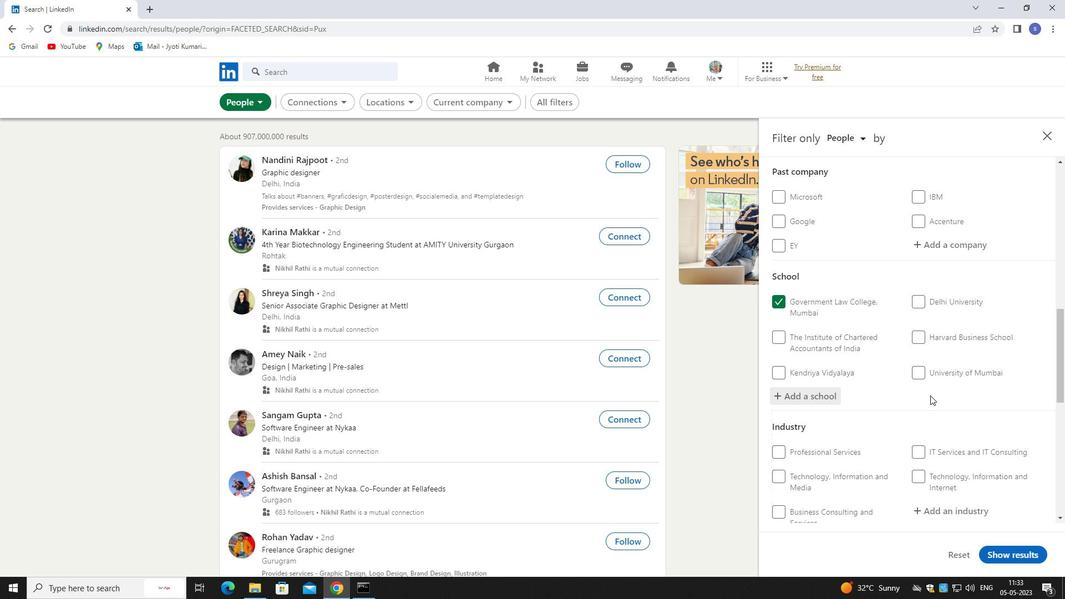 
Action: Mouse moved to (932, 402)
Screenshot: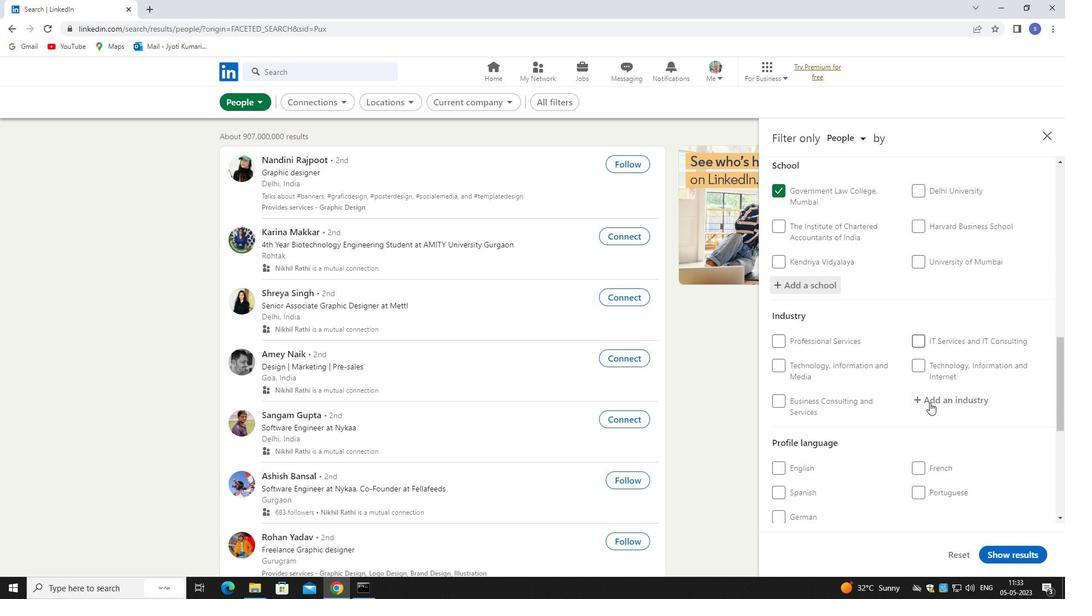 
Action: Mouse pressed left at (932, 402)
Screenshot: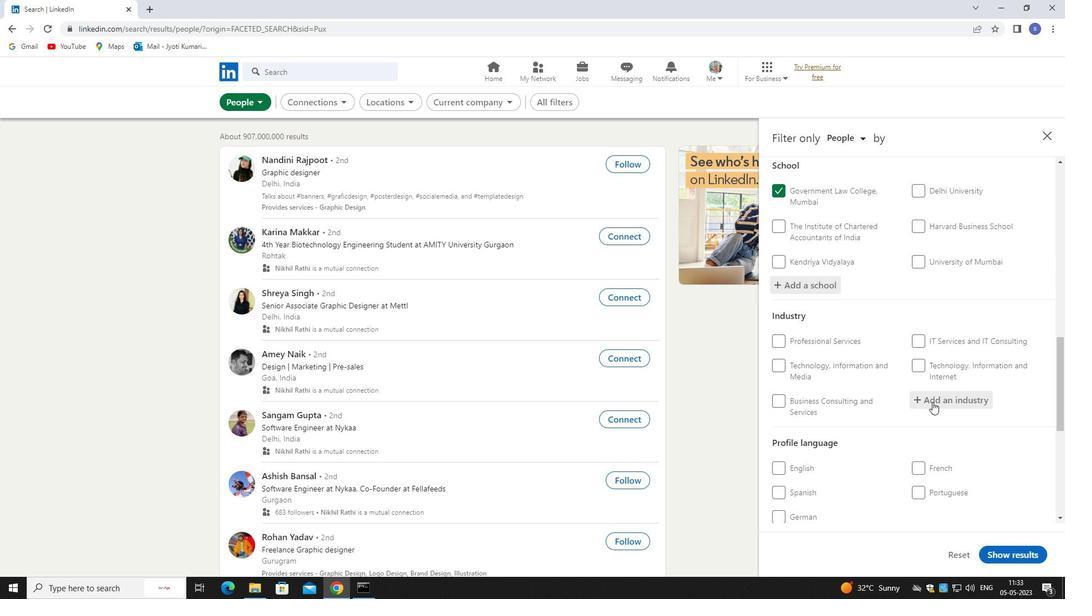 
Action: Mouse moved to (936, 402)
Screenshot: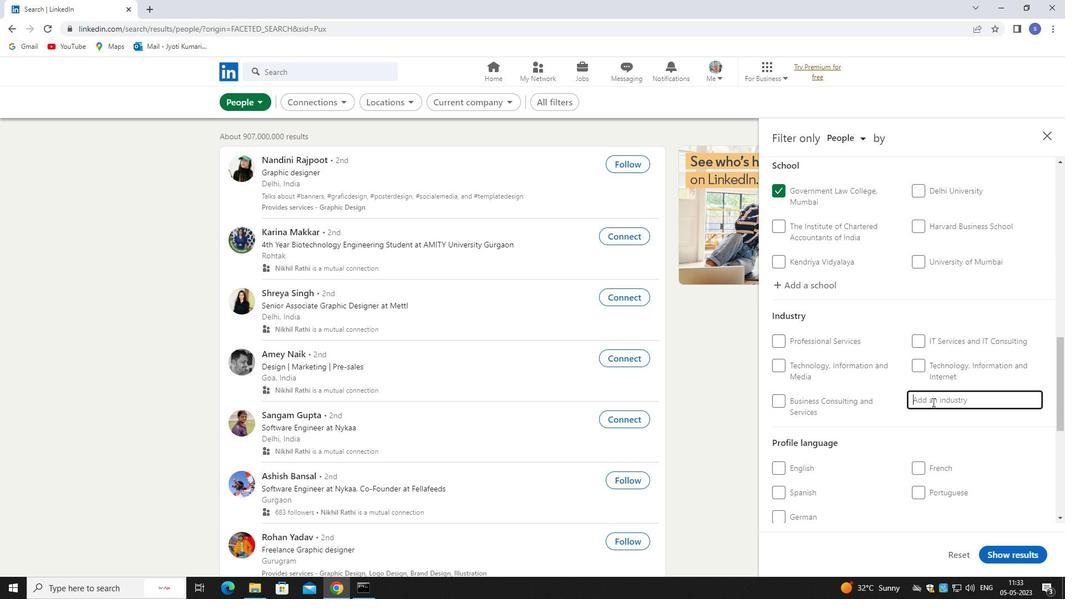 
Action: Key pressed POSTAL
Screenshot: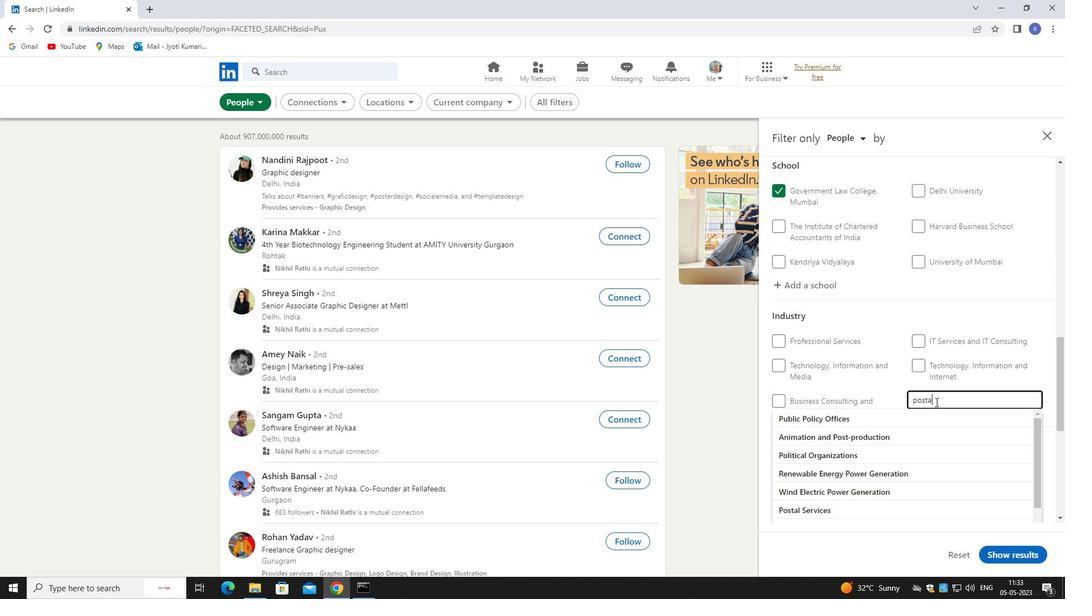 
Action: Mouse moved to (926, 423)
Screenshot: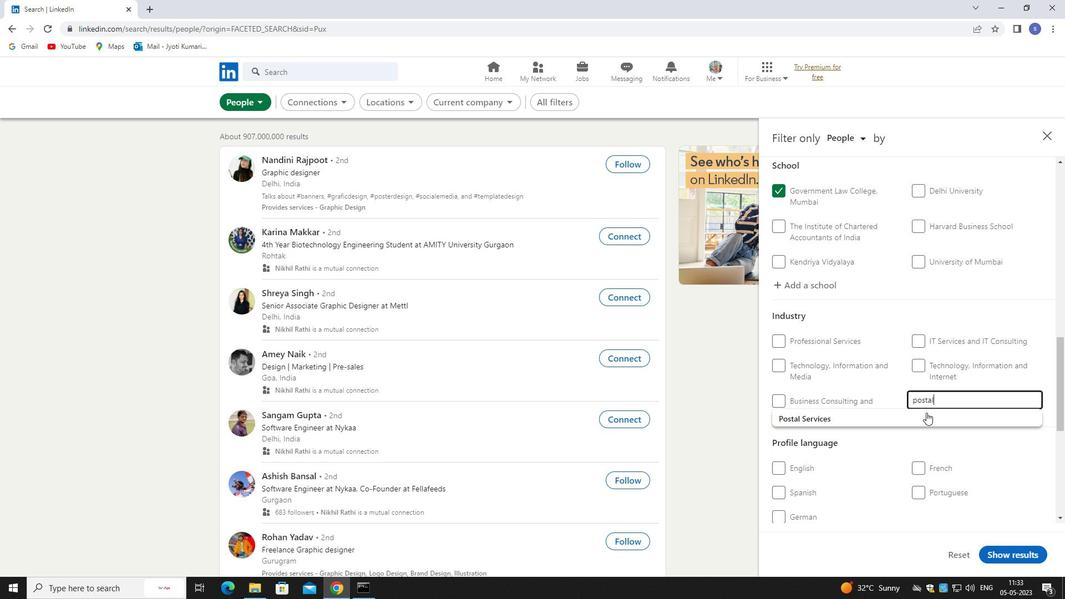
Action: Mouse pressed left at (926, 423)
Screenshot: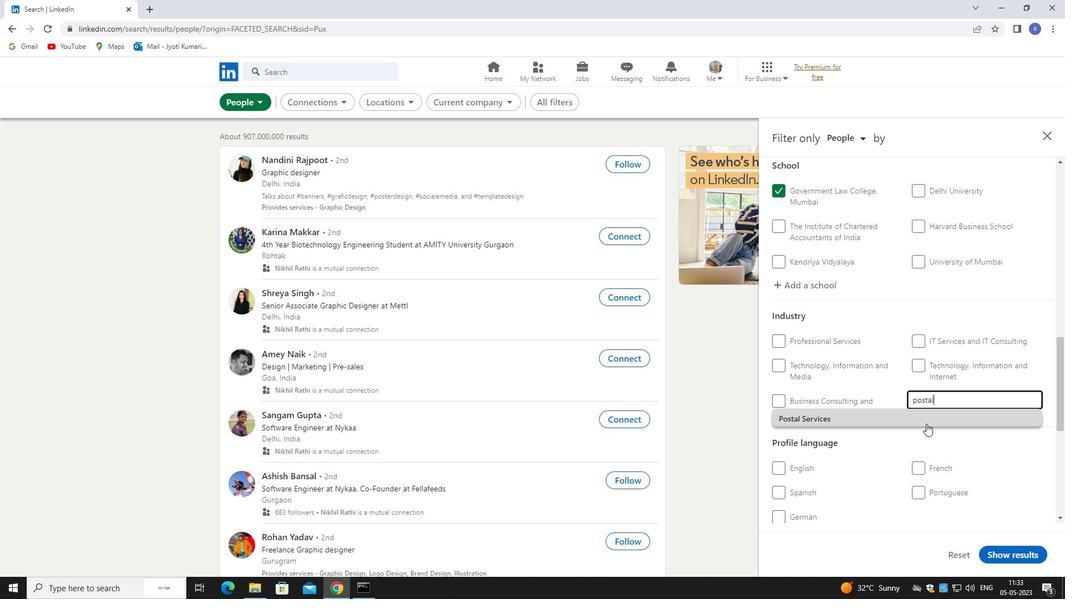 
Action: Mouse scrolled (926, 423) with delta (0, 0)
Screenshot: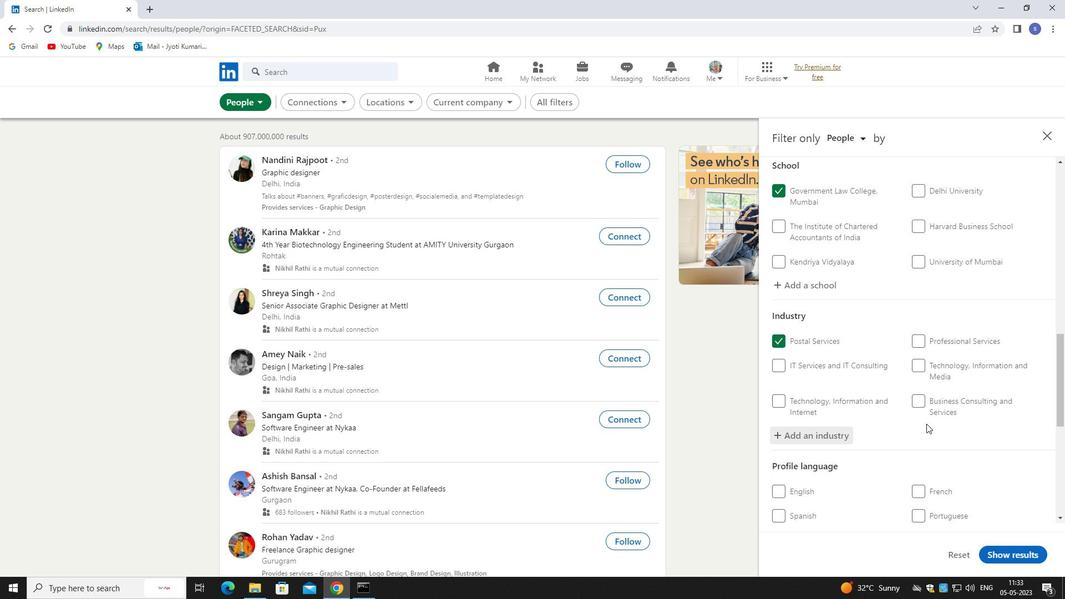 
Action: Mouse moved to (926, 427)
Screenshot: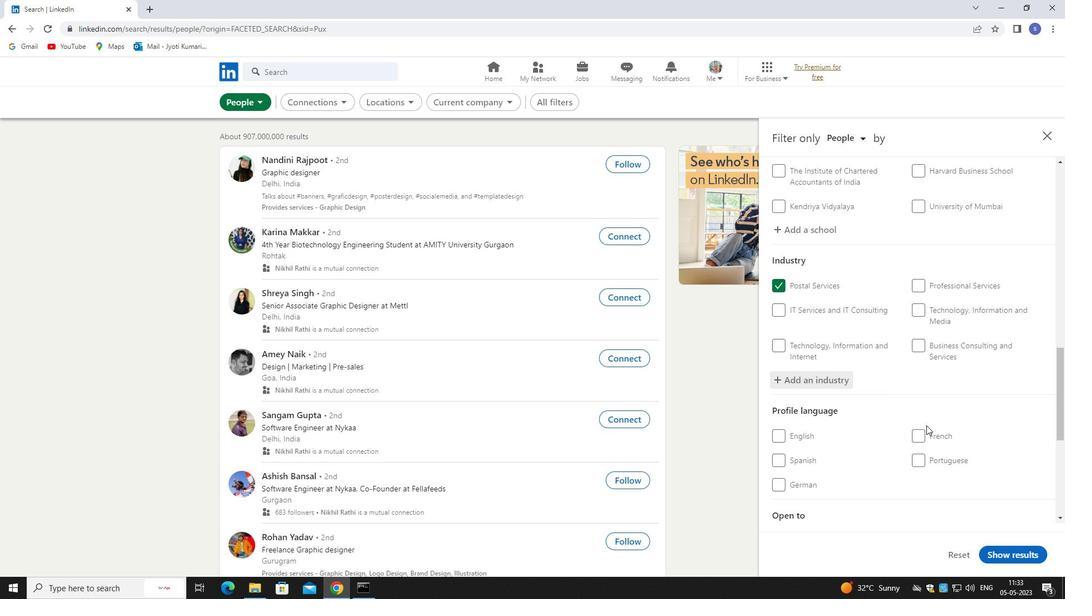 
Action: Mouse scrolled (926, 426) with delta (0, 0)
Screenshot: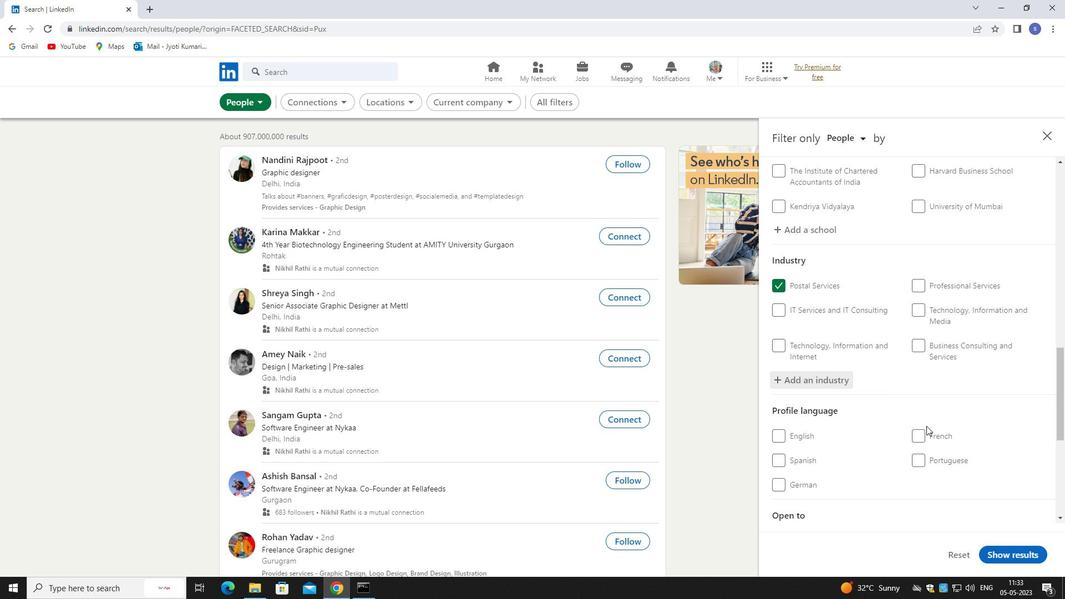 
Action: Mouse moved to (926, 434)
Screenshot: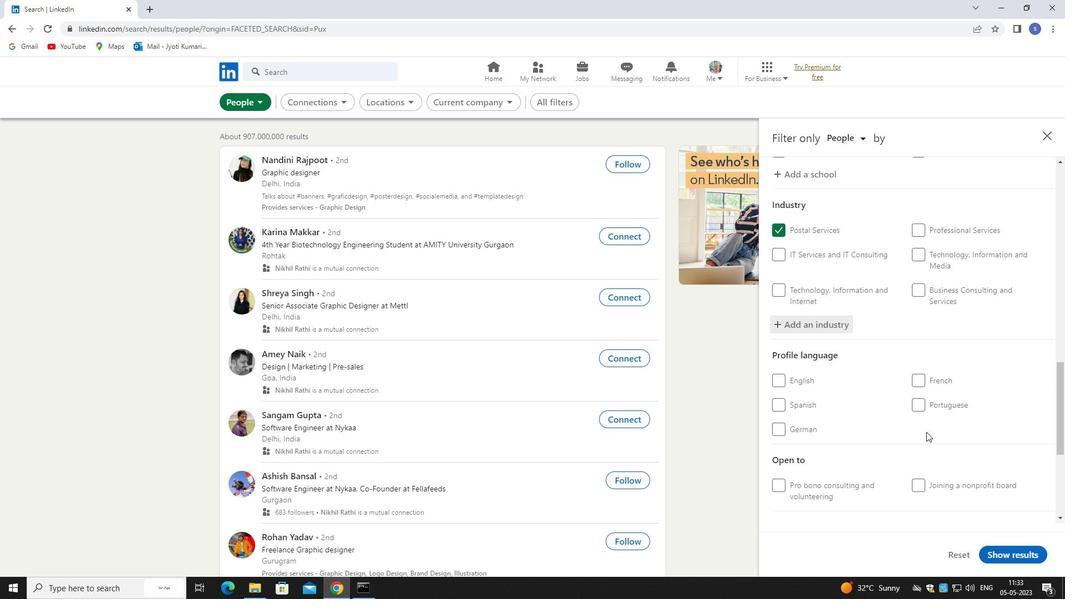 
Action: Mouse scrolled (926, 433) with delta (0, 0)
Screenshot: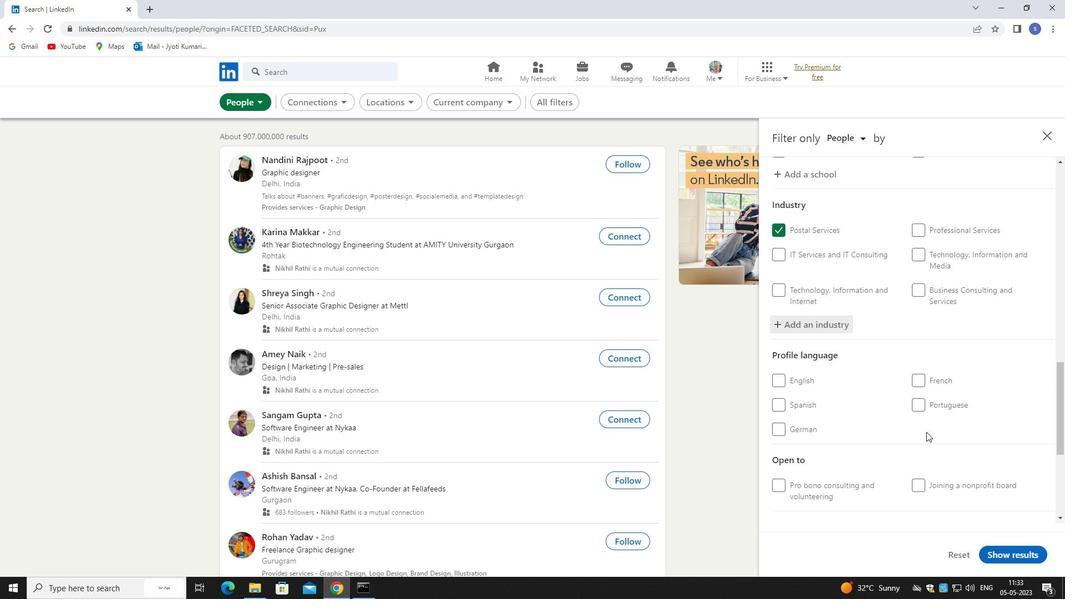 
Action: Mouse moved to (926, 439)
Screenshot: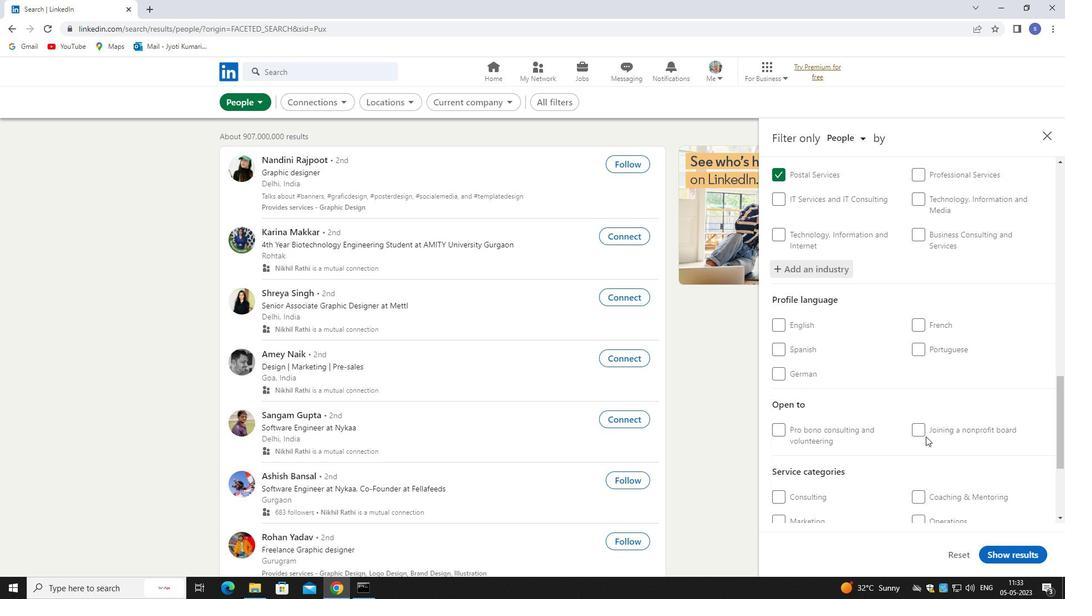 
Action: Mouse scrolled (926, 438) with delta (0, 0)
Screenshot: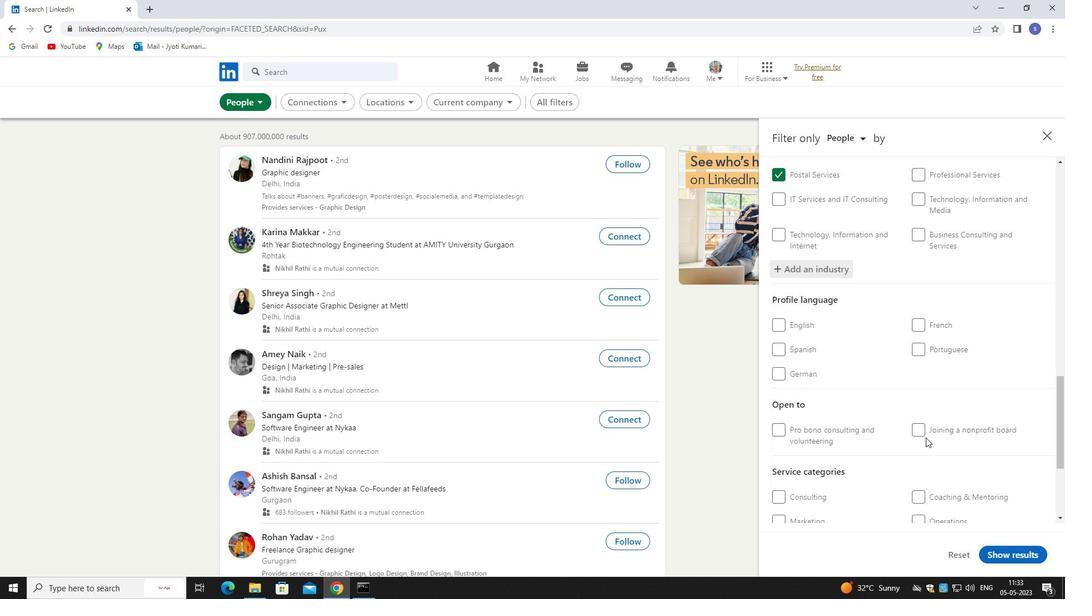 
Action: Mouse moved to (930, 465)
Screenshot: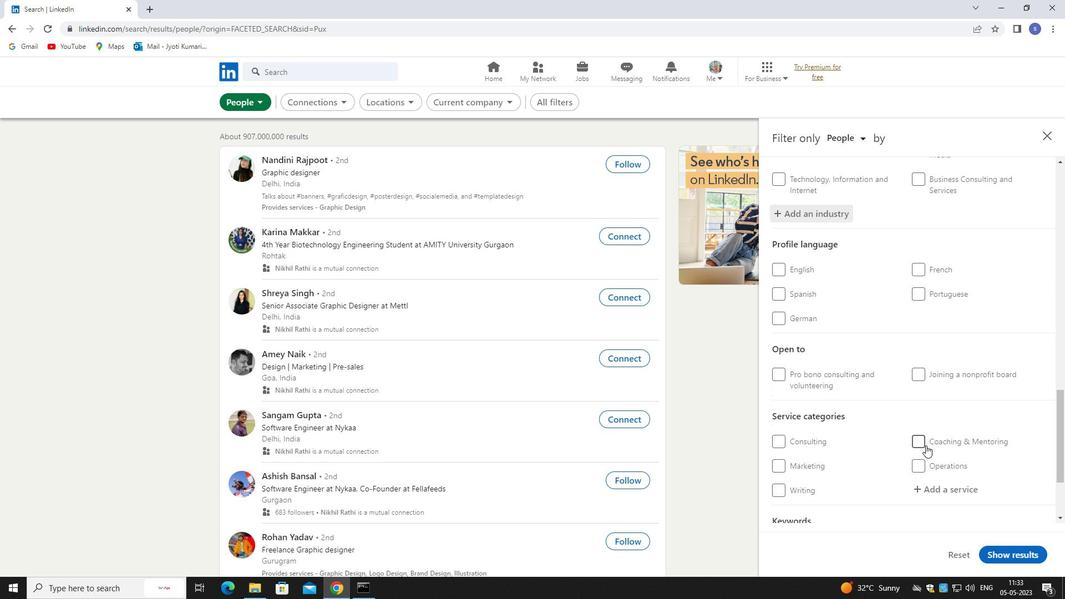 
Action: Mouse scrolled (930, 464) with delta (0, 0)
Screenshot: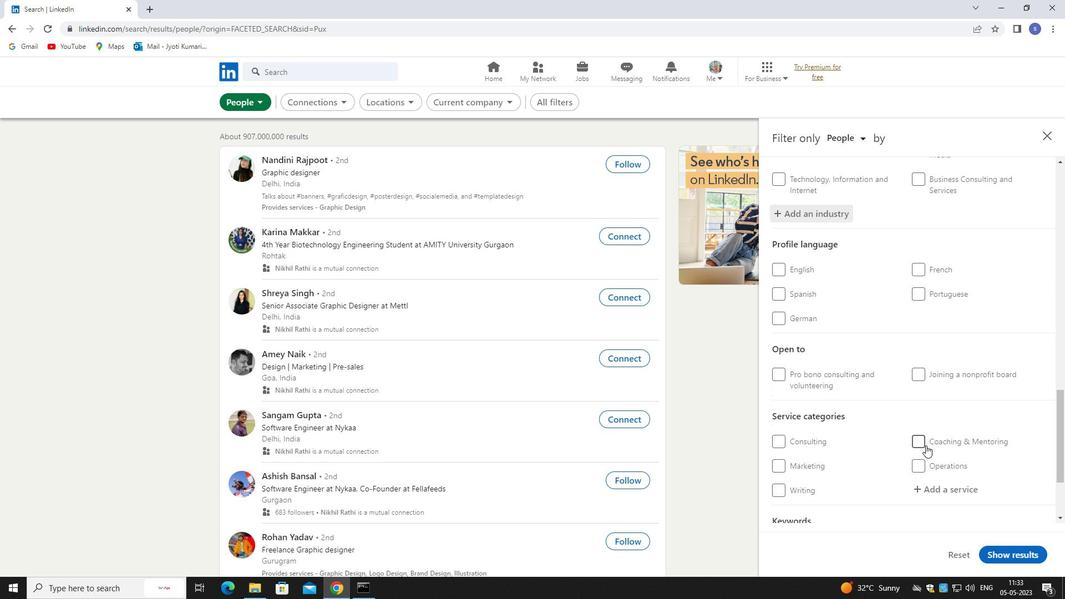 
Action: Mouse moved to (826, 235)
Screenshot: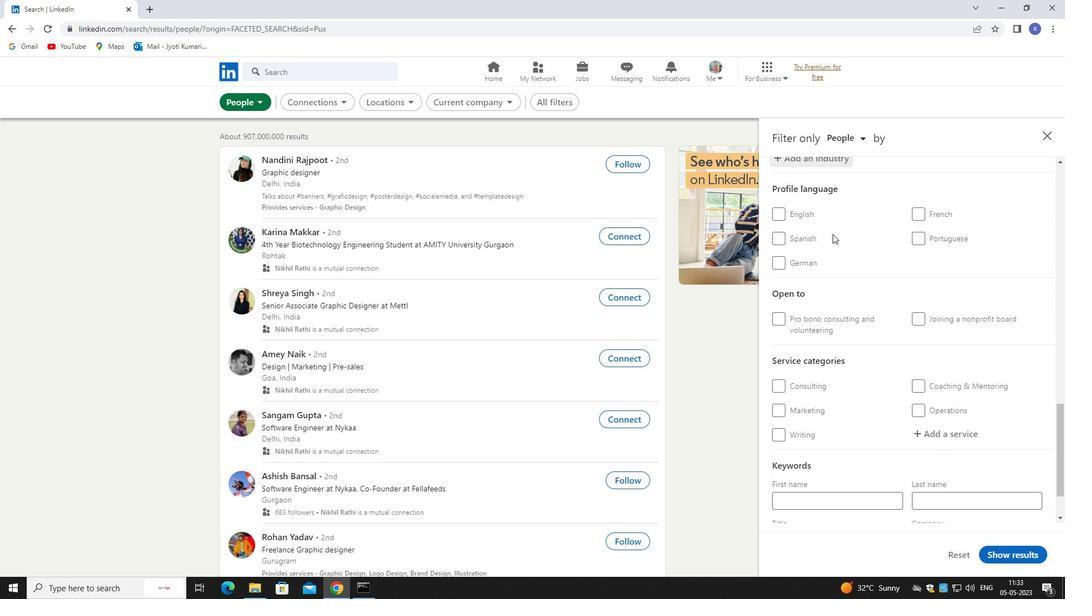 
Action: Mouse pressed left at (826, 235)
Screenshot: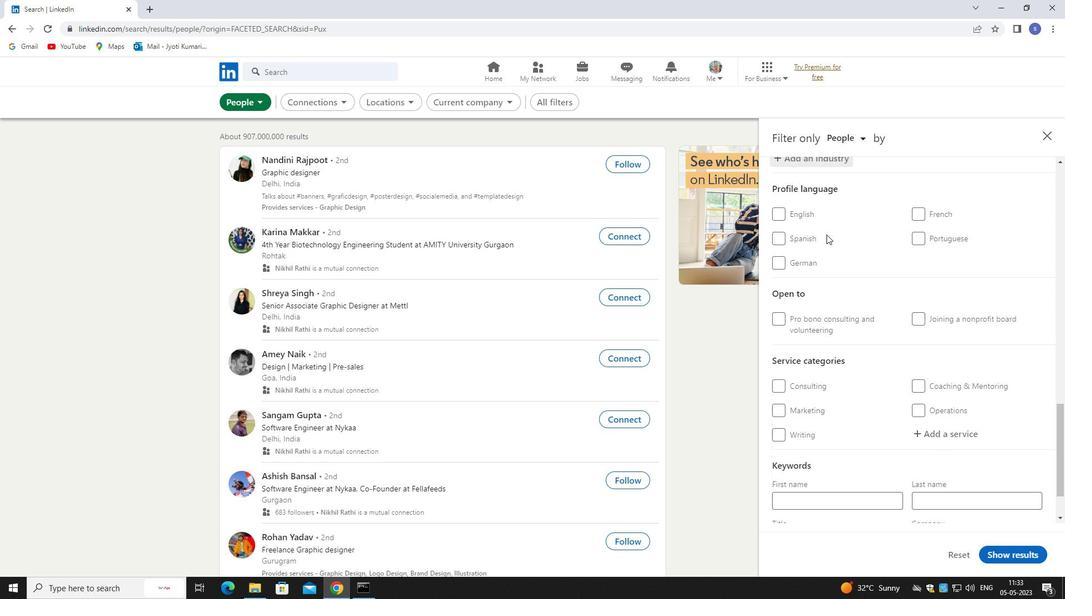 
Action: Mouse moved to (816, 237)
Screenshot: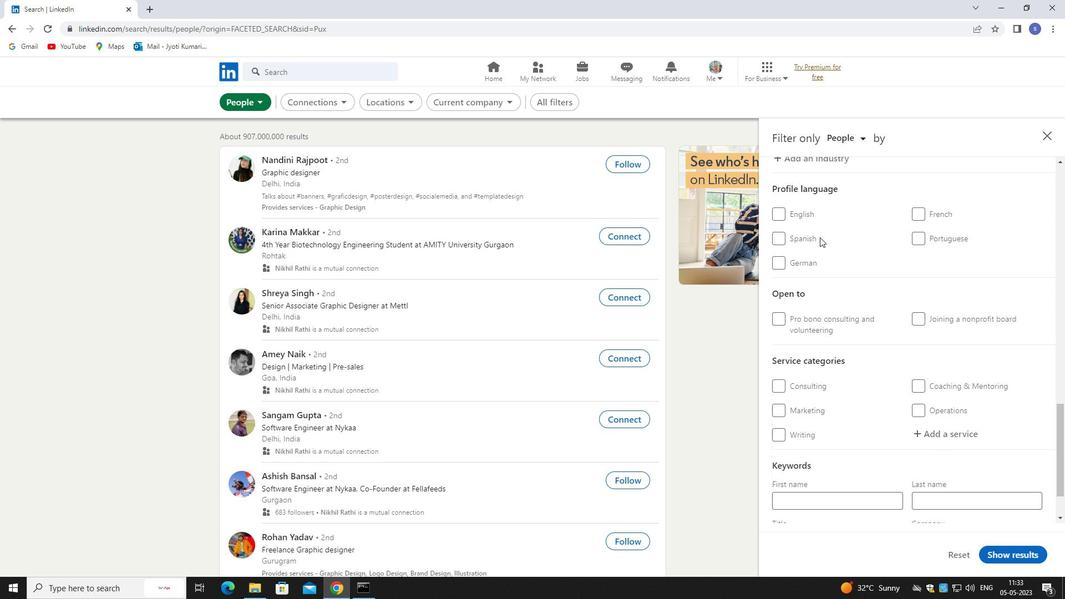 
Action: Mouse pressed left at (816, 237)
Screenshot: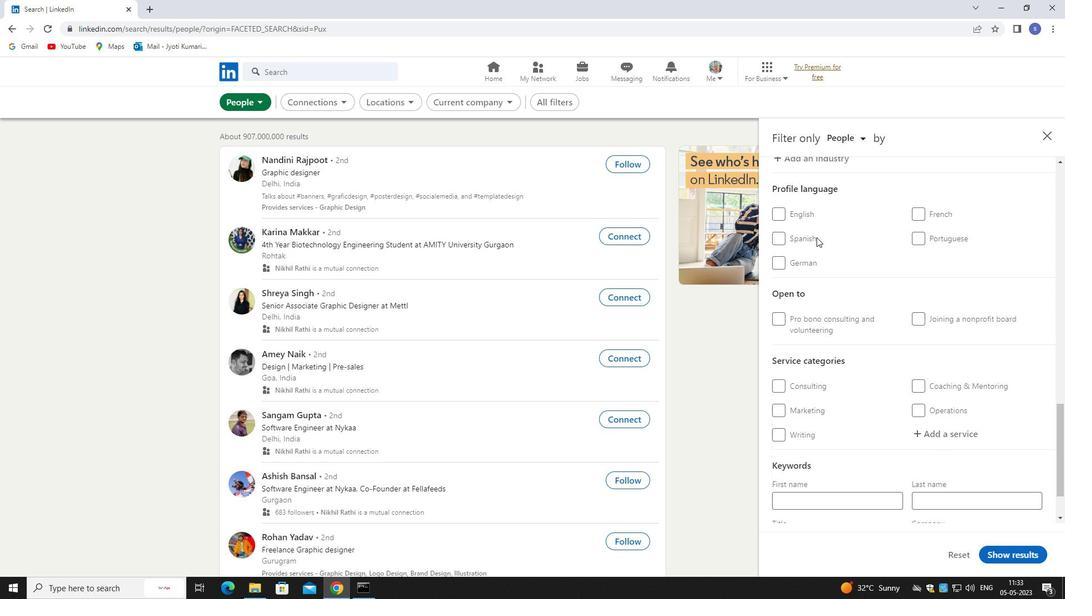 
Action: Mouse moved to (948, 432)
Screenshot: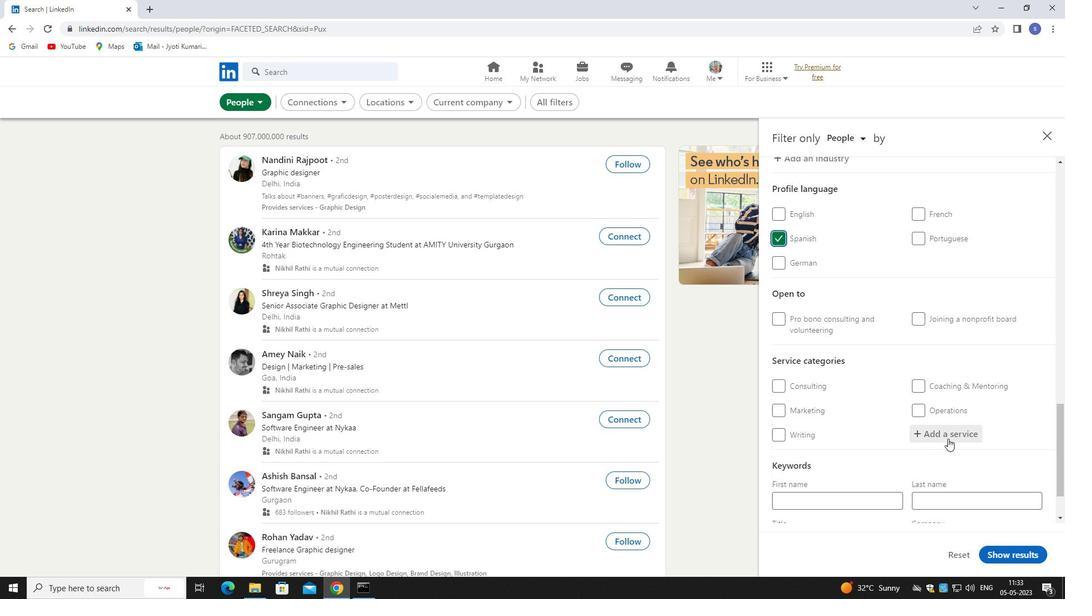 
Action: Mouse pressed left at (948, 432)
Screenshot: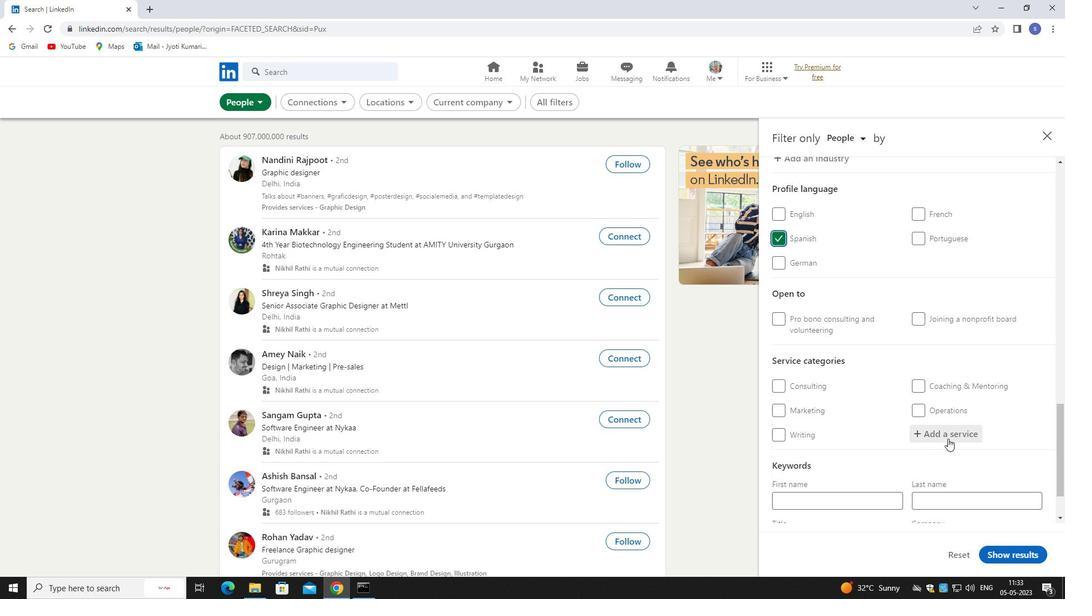 
Action: Mouse moved to (948, 432)
Screenshot: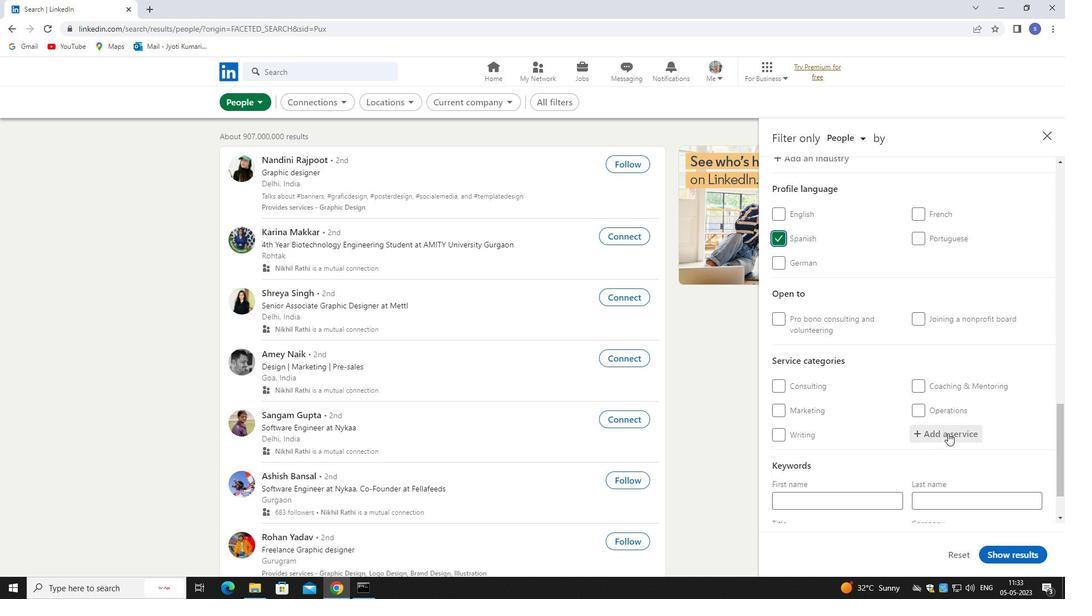 
Action: Key pressed CATERING
Screenshot: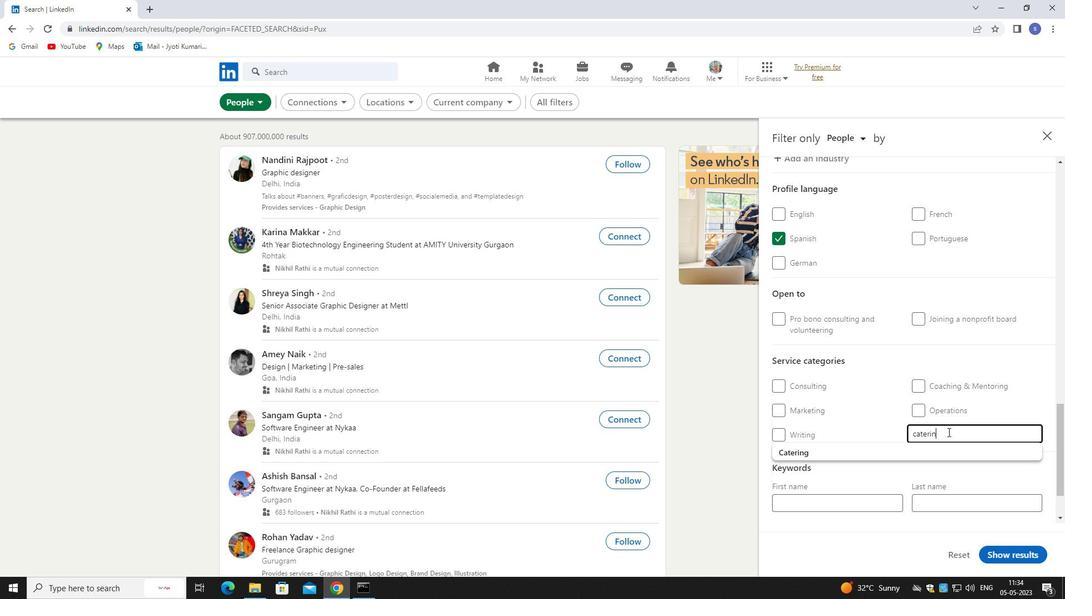 
Action: Mouse moved to (942, 457)
Screenshot: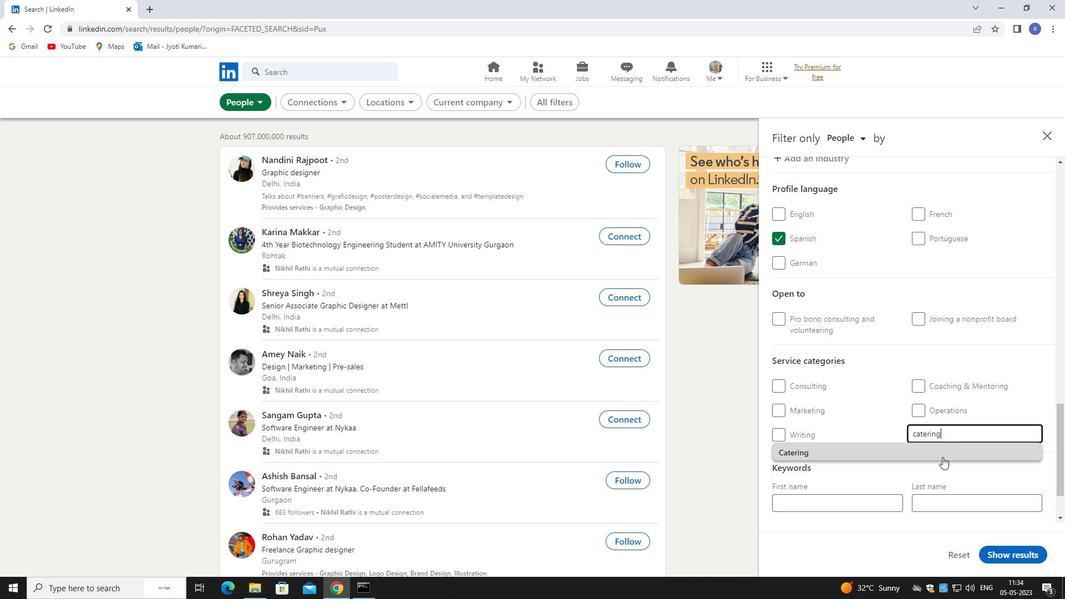 
Action: Mouse pressed left at (942, 457)
Screenshot: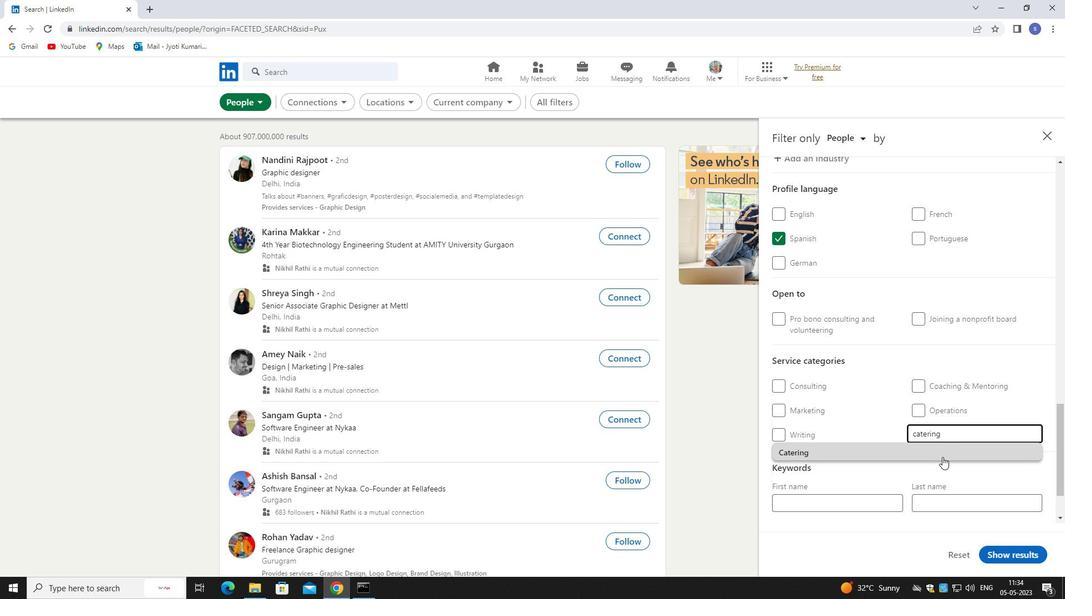 
Action: Mouse moved to (945, 426)
Screenshot: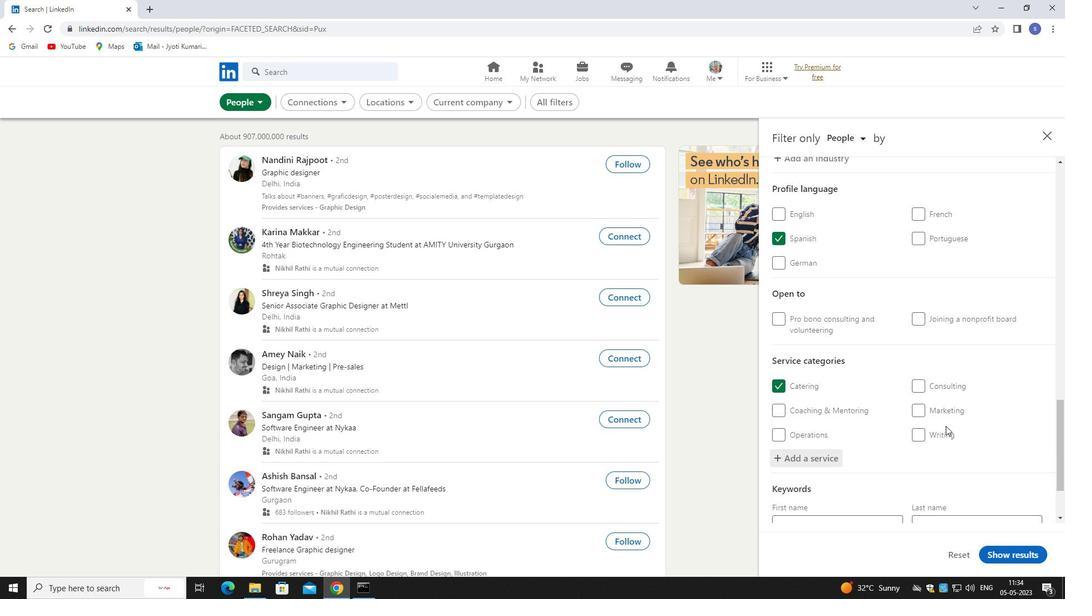 
Action: Mouse scrolled (945, 426) with delta (0, 0)
Screenshot: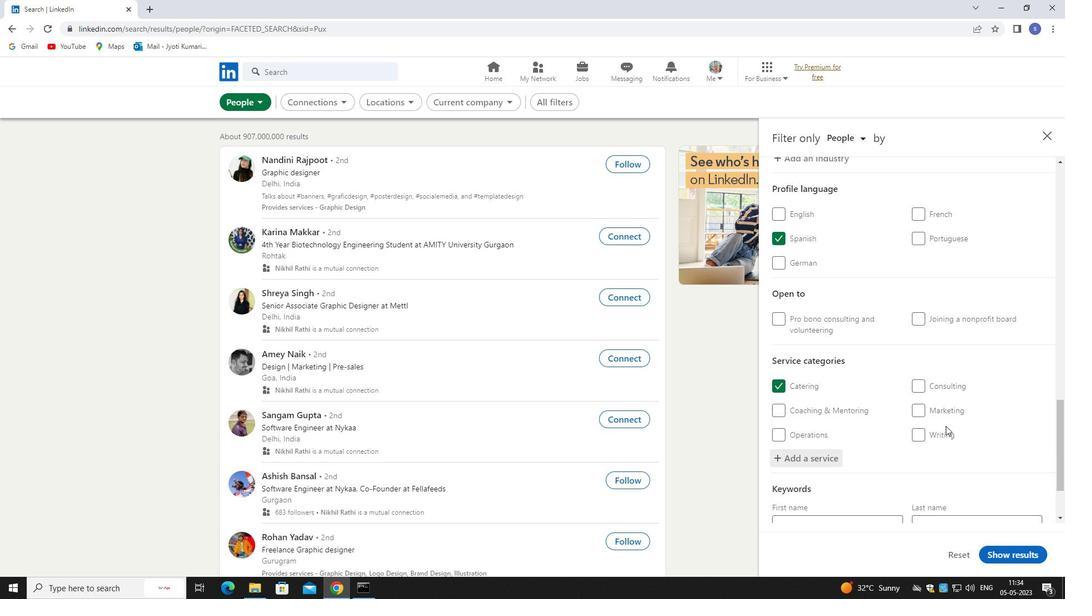 
Action: Mouse moved to (944, 430)
Screenshot: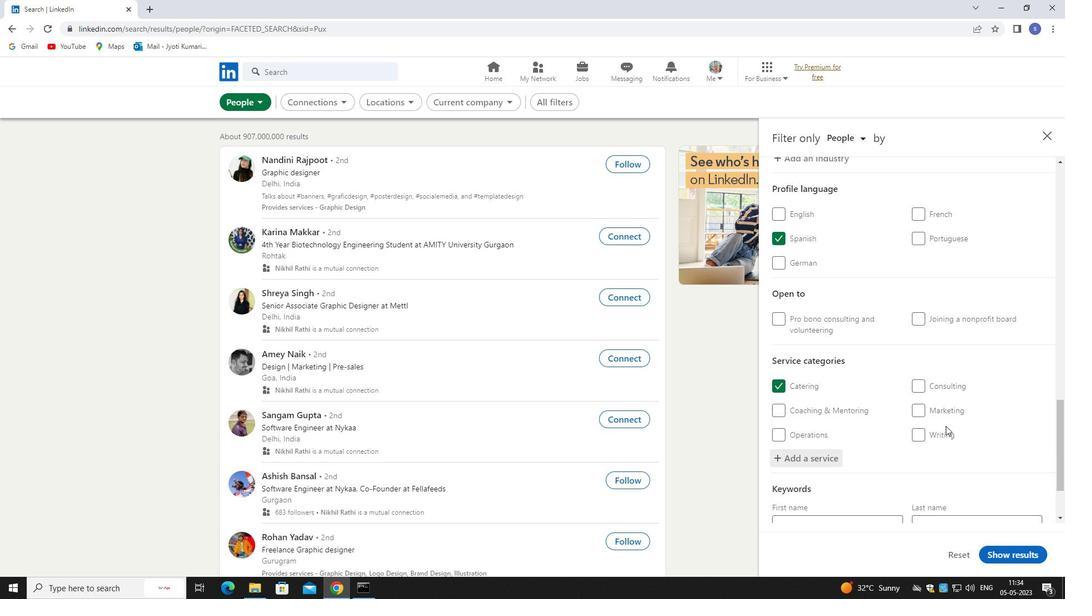 
Action: Mouse scrolled (944, 429) with delta (0, 0)
Screenshot: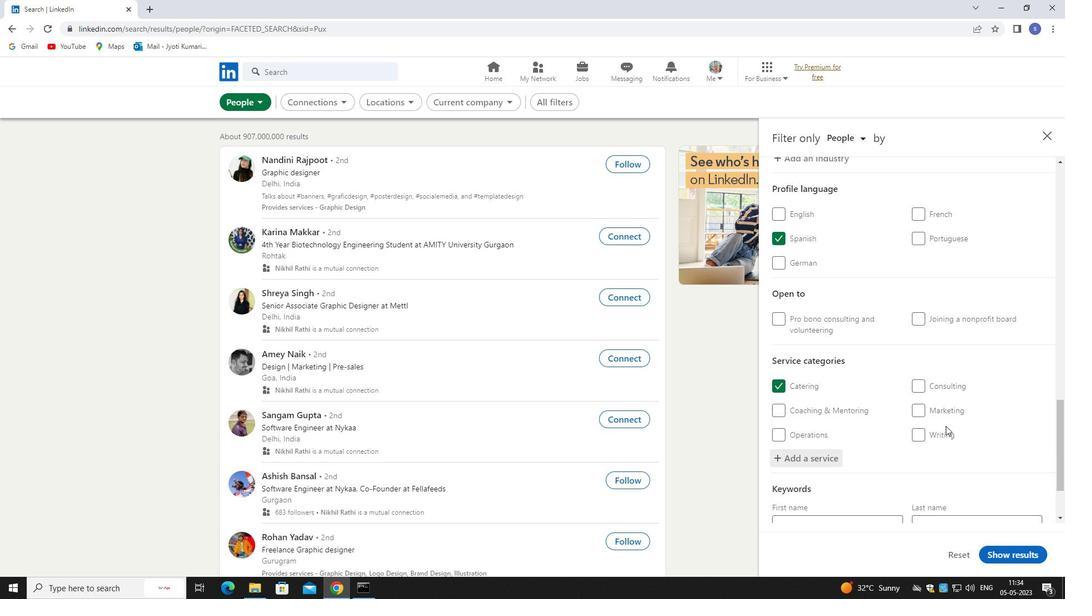 
Action: Mouse moved to (944, 435)
Screenshot: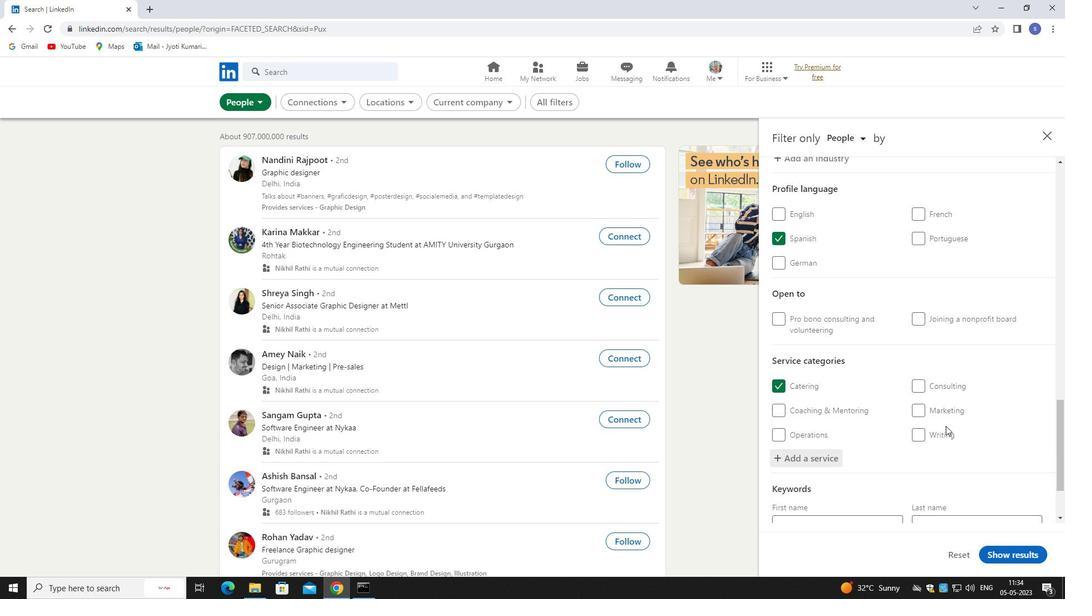 
Action: Mouse scrolled (944, 435) with delta (0, 0)
Screenshot: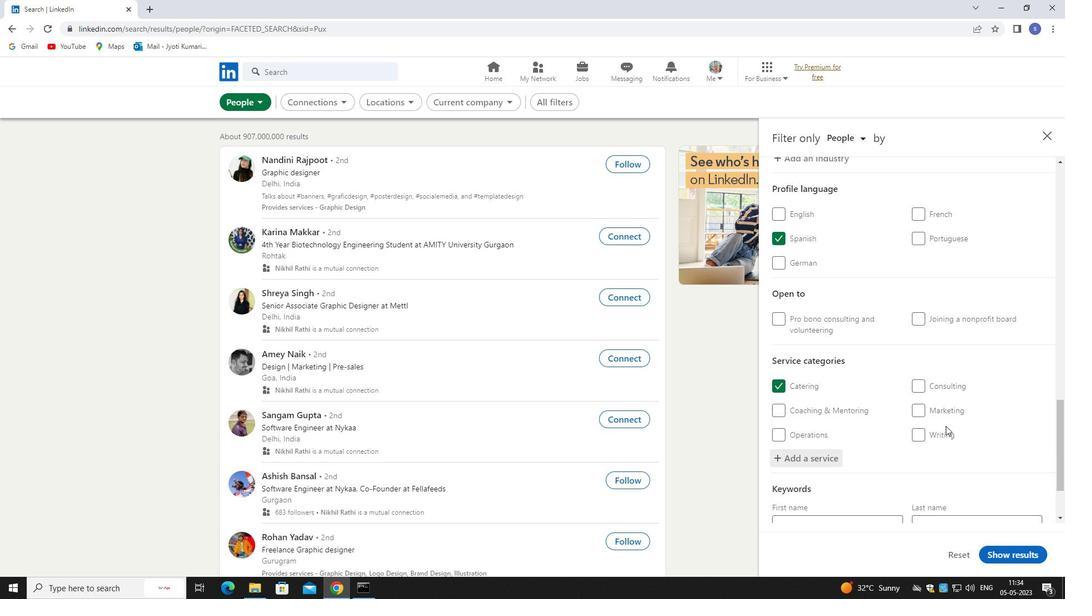
Action: Mouse moved to (885, 473)
Screenshot: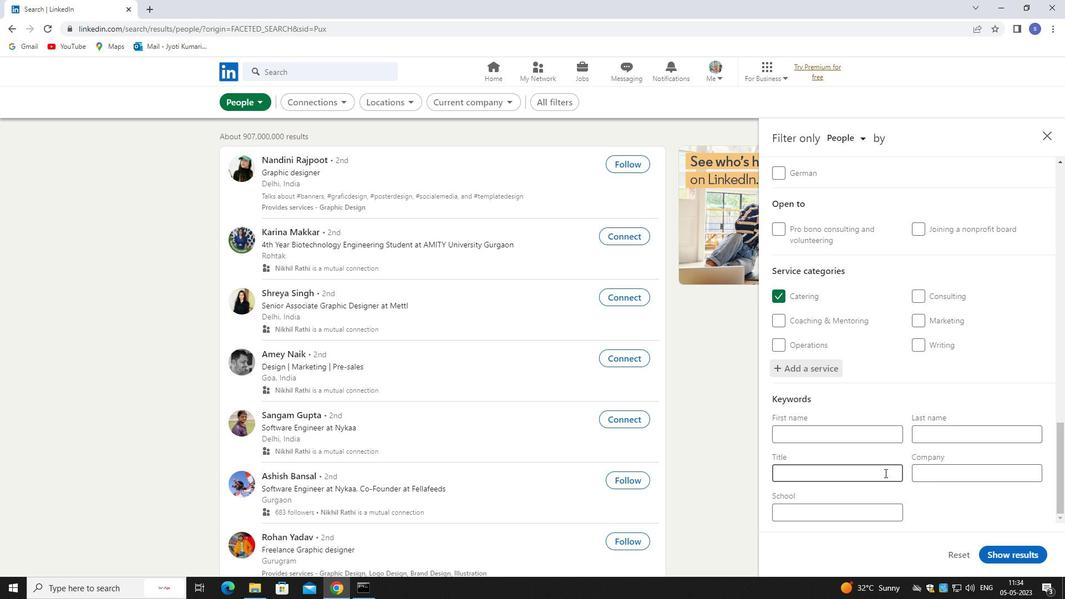 
Action: Mouse pressed left at (885, 473)
Screenshot: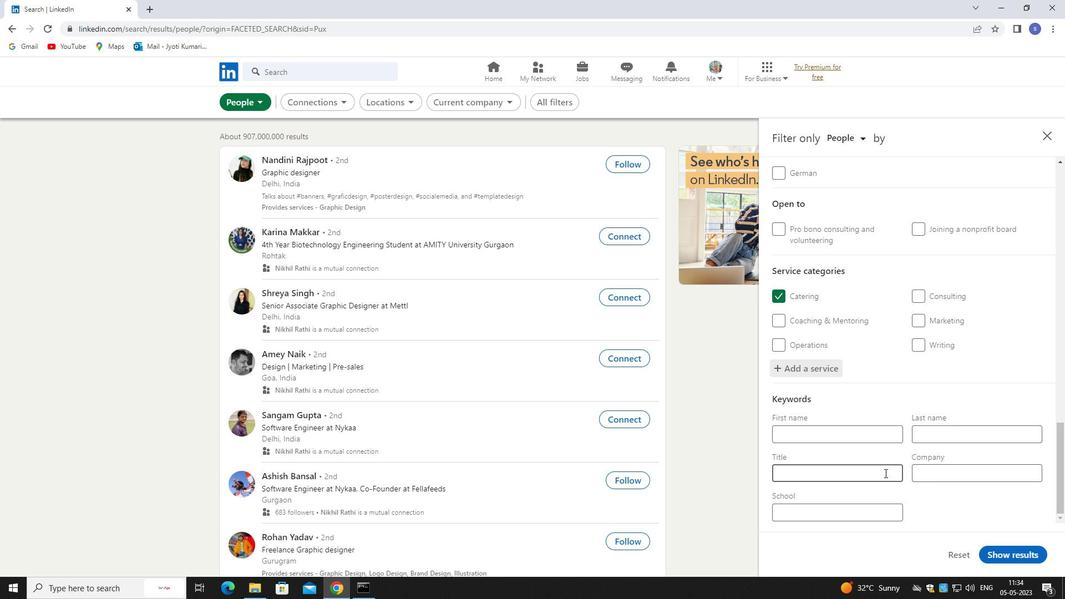 
Action: Mouse moved to (883, 474)
Screenshot: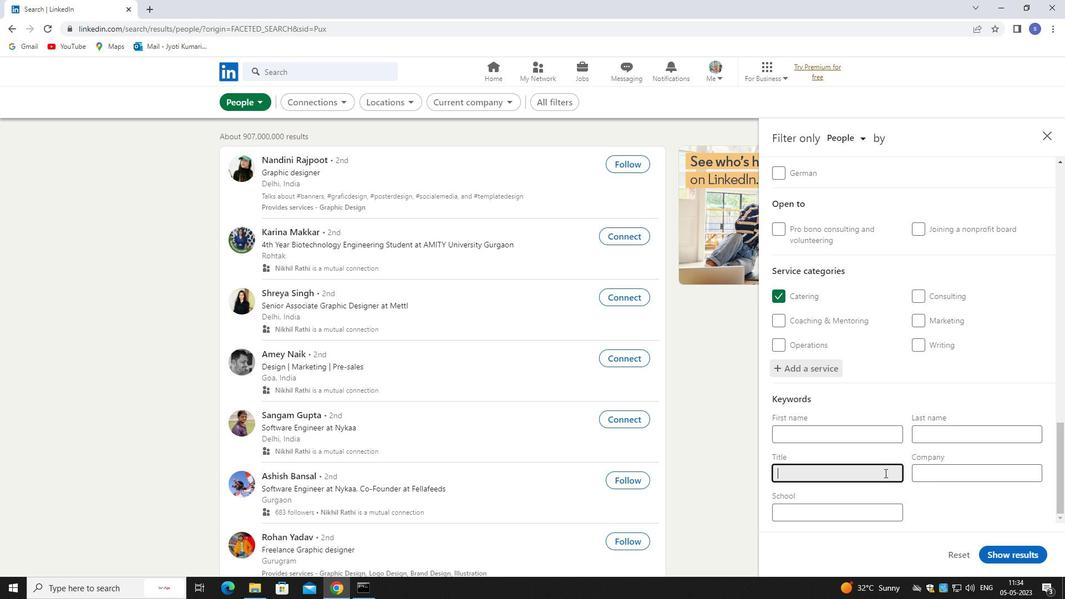 
Action: Key pressed <Key.shift>SOCIAL<Key.space><Key.shift>MEDIA<Key.space><Key.shift>ASSISTANCE<Key.backspace><Key.backspace>T
Screenshot: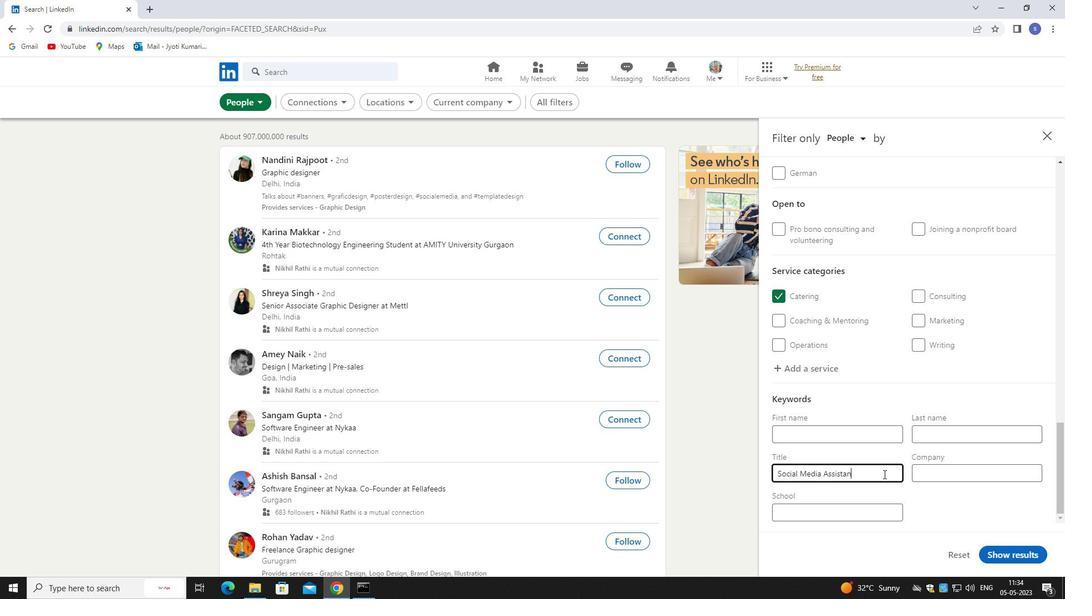 
Action: Mouse moved to (994, 555)
Screenshot: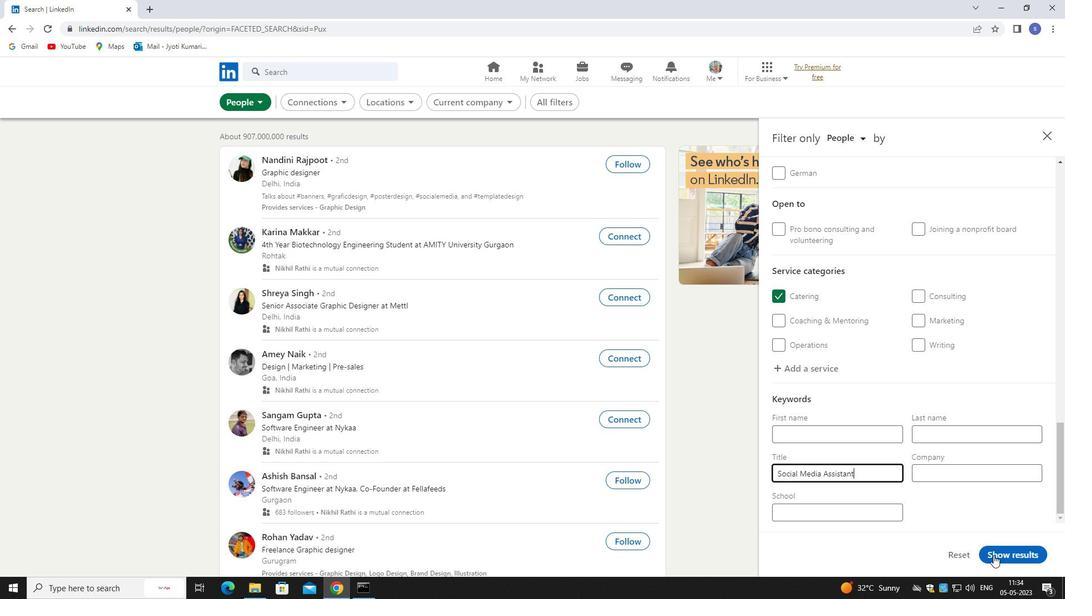 
Action: Mouse pressed left at (994, 555)
Screenshot: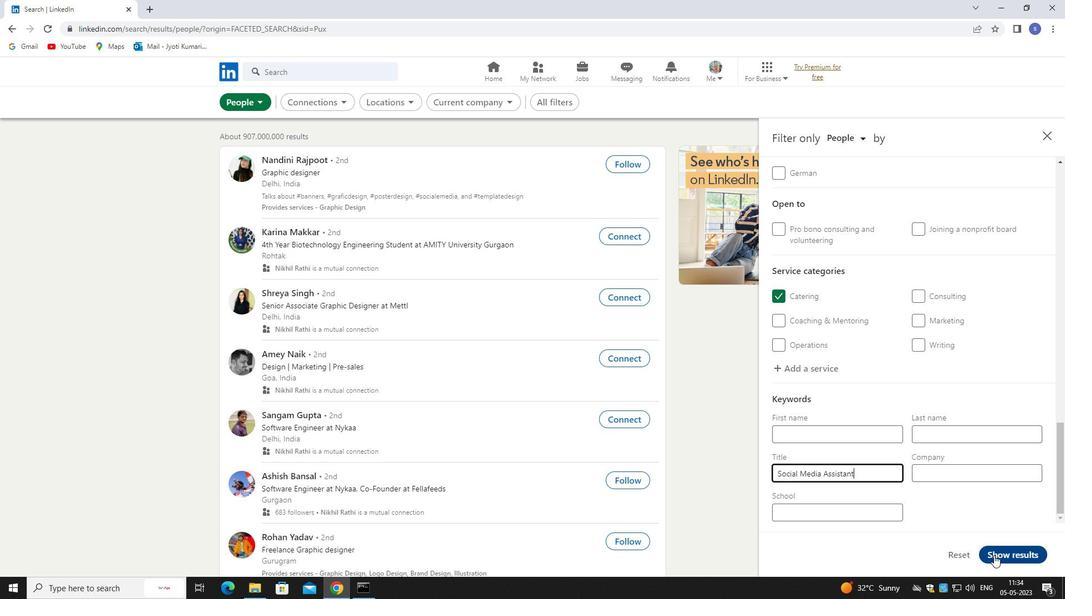 
Action: Mouse moved to (994, 553)
Screenshot: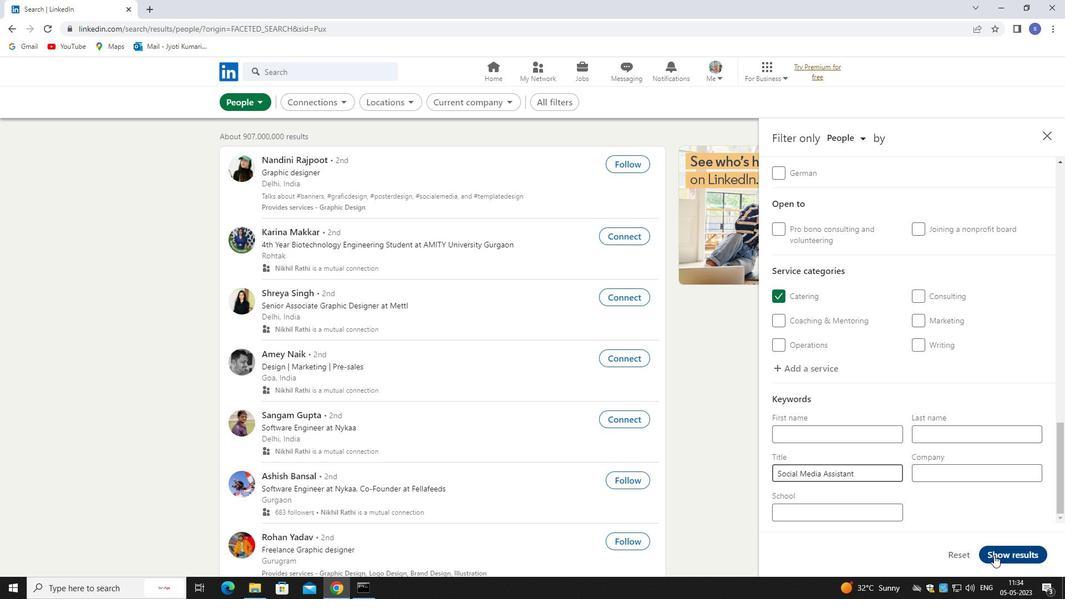 
